 Task: Add an event with the title Third Training Workshop: Customer Service Skills, date '2023/12/23', time 9:40 AM to 11:40 AMand add a description: Teams will work together to solve the challenges and find the hidden items or clues. This requires effective communication, creative thinking, and the ability to leverage each team member's strengths and expertise., put the event into Green category, logged in from the account softage.8@softage.netand send the event invitation to softage.4@softage.net and softage.5@softage.net. Set a reminder for the event 12 hour before
Action: Mouse moved to (135, 150)
Screenshot: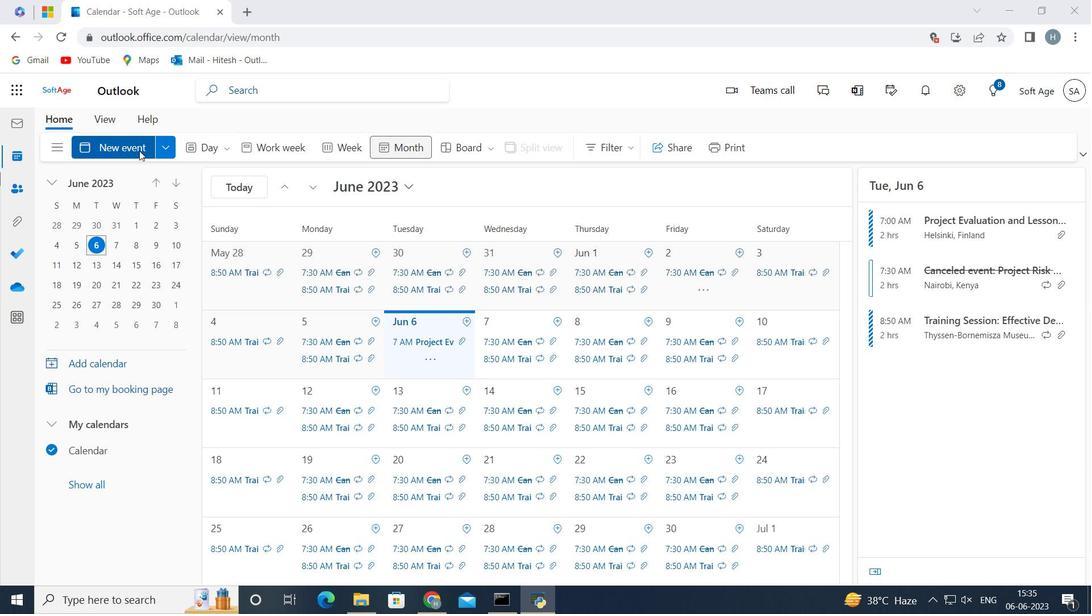 
Action: Mouse pressed left at (135, 150)
Screenshot: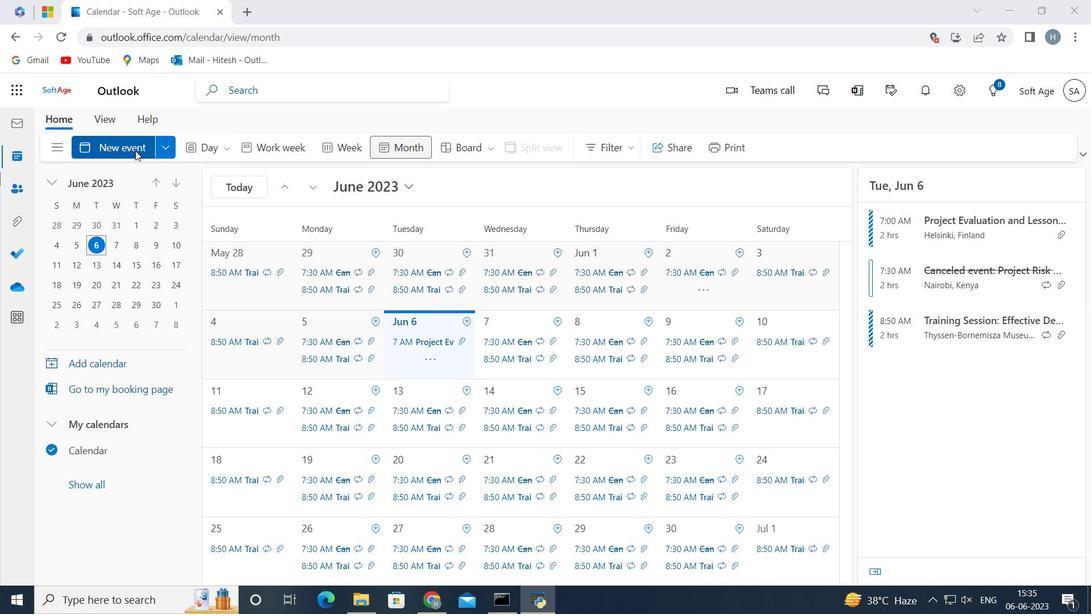 
Action: Mouse moved to (296, 233)
Screenshot: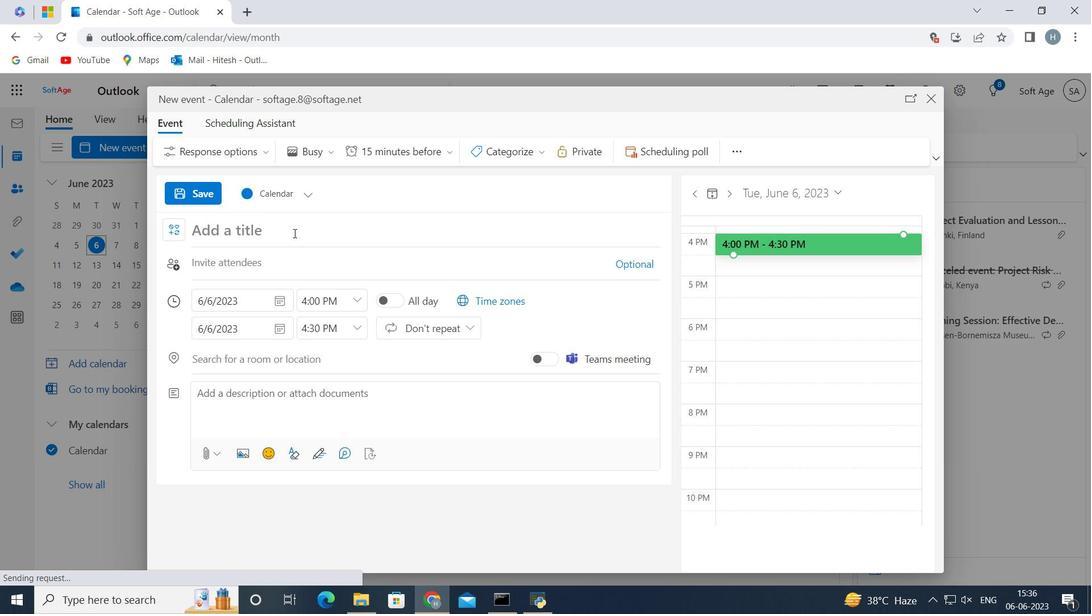 
Action: Mouse pressed left at (296, 233)
Screenshot: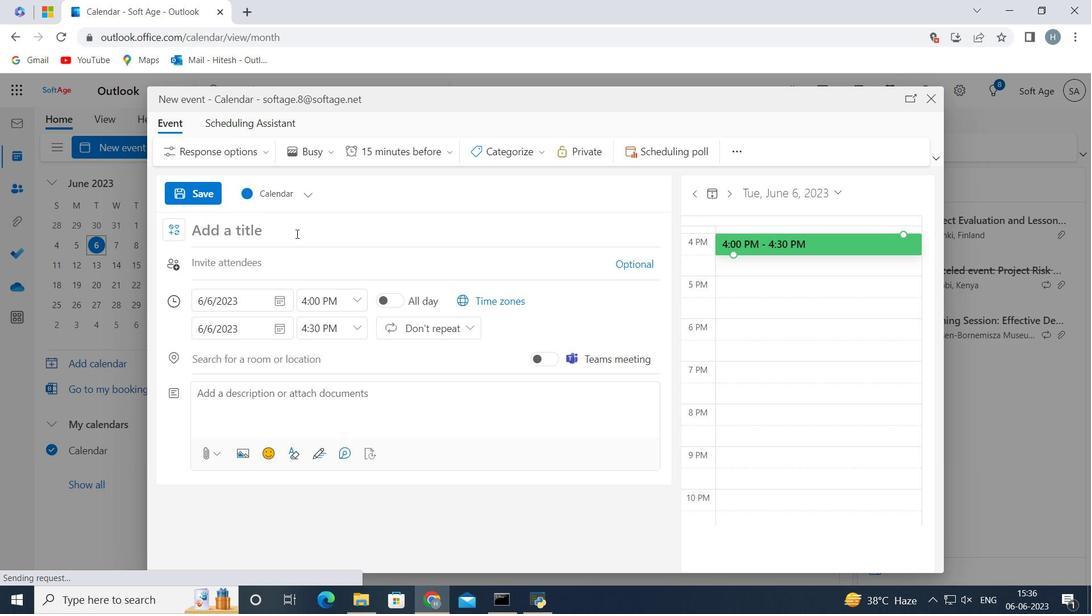 
Action: Key pressed <Key.shift>Third<Key.space><Key.shift>Training<Key.space><Key.shift>Workshop<Key.shift_r>:<Key.space><Key.shift>Customer<Key.space><Key.shift>Service<Key.space><Key.shift>Skills<Key.space>
Screenshot: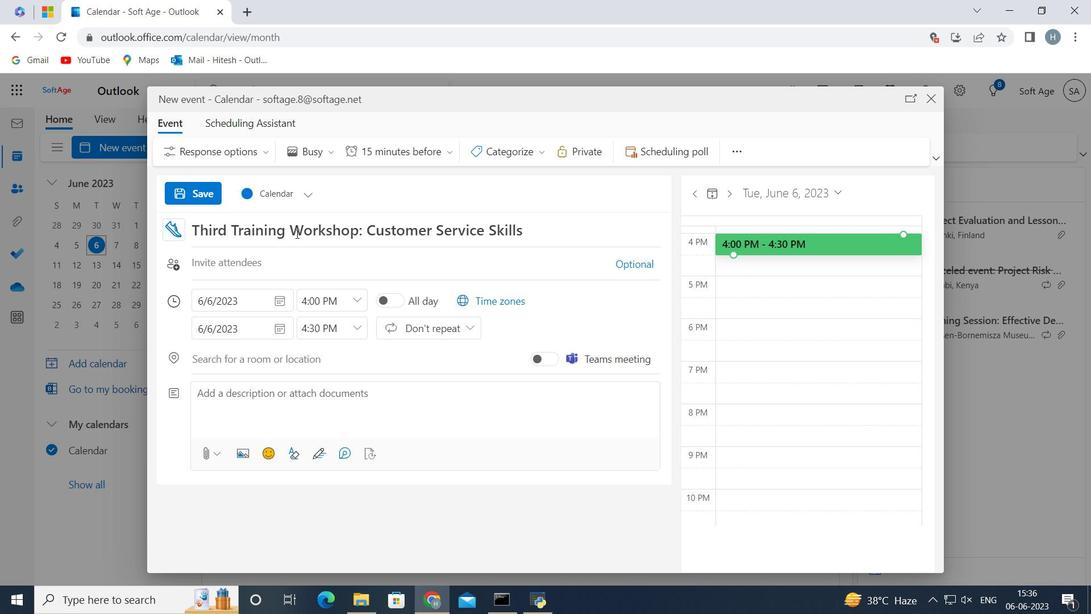 
Action: Mouse scrolled (296, 234) with delta (0, 0)
Screenshot: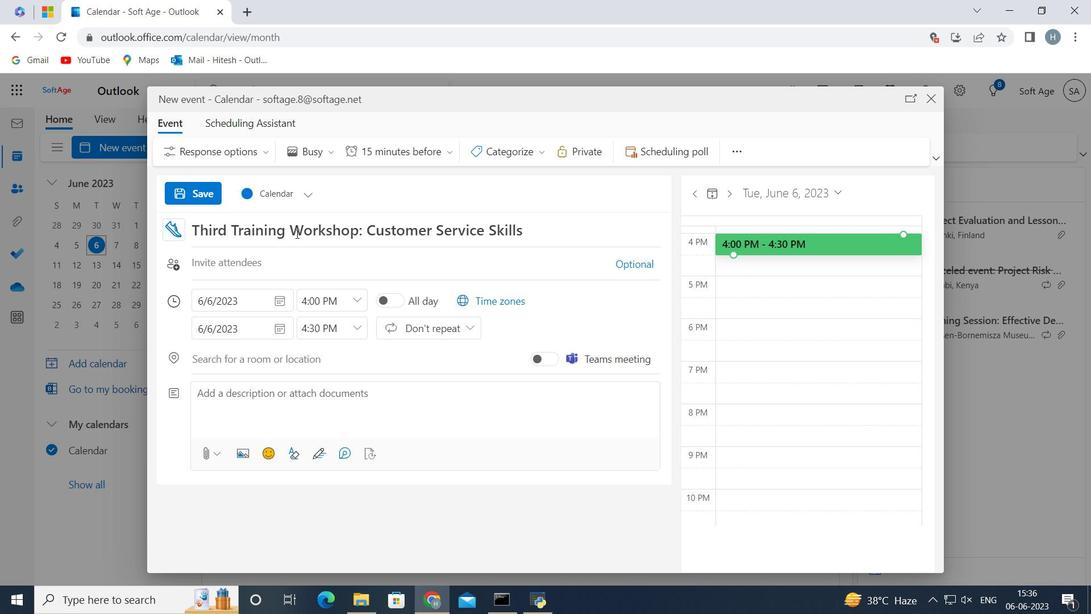 
Action: Mouse moved to (275, 297)
Screenshot: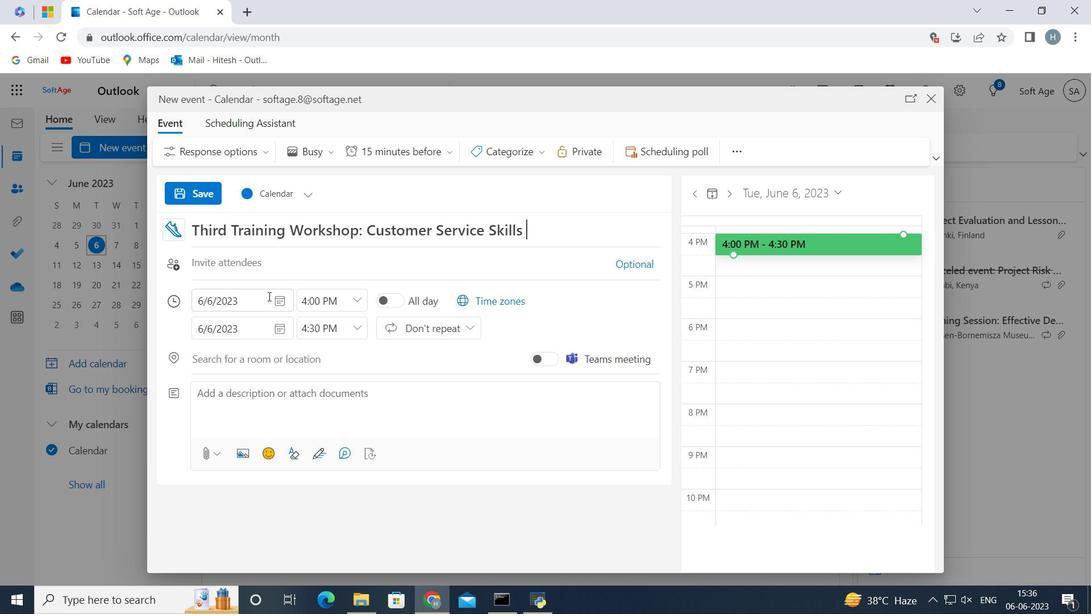 
Action: Mouse pressed left at (275, 297)
Screenshot: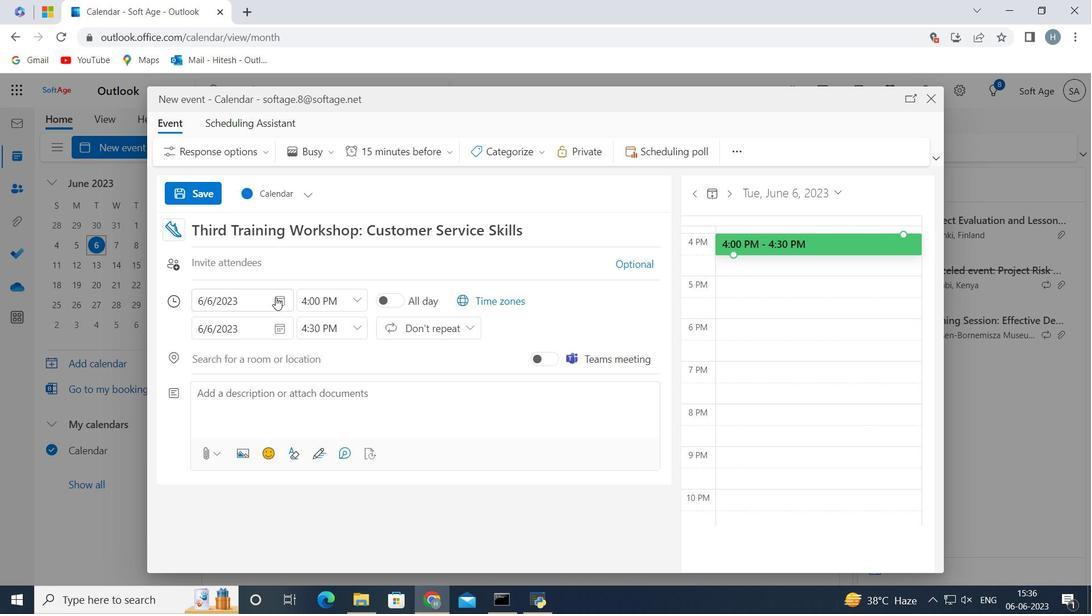 
Action: Mouse moved to (256, 327)
Screenshot: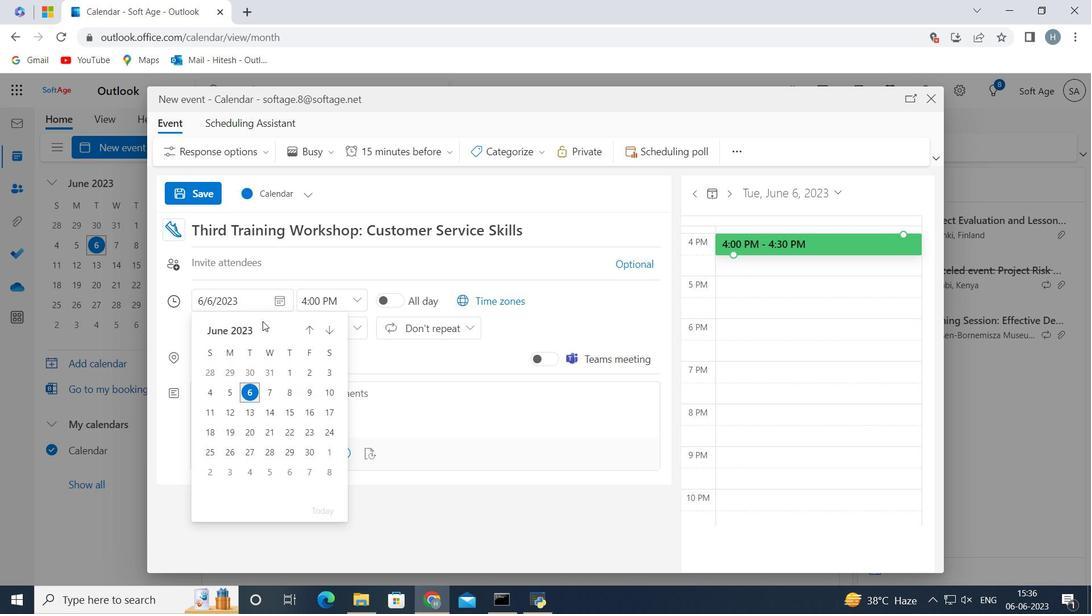 
Action: Mouse pressed left at (256, 327)
Screenshot: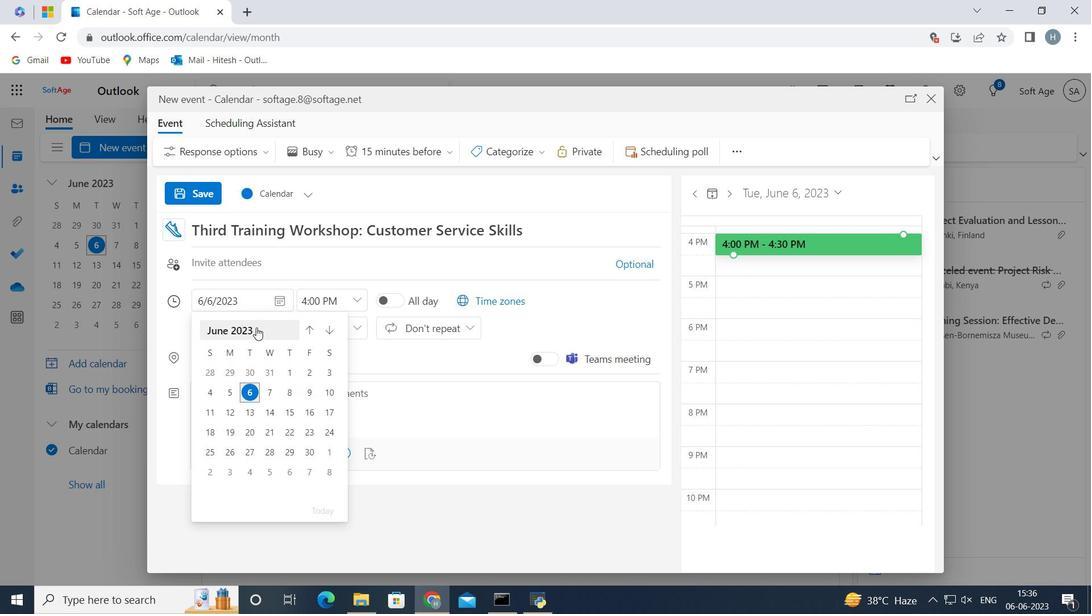 
Action: Mouse pressed left at (256, 327)
Screenshot: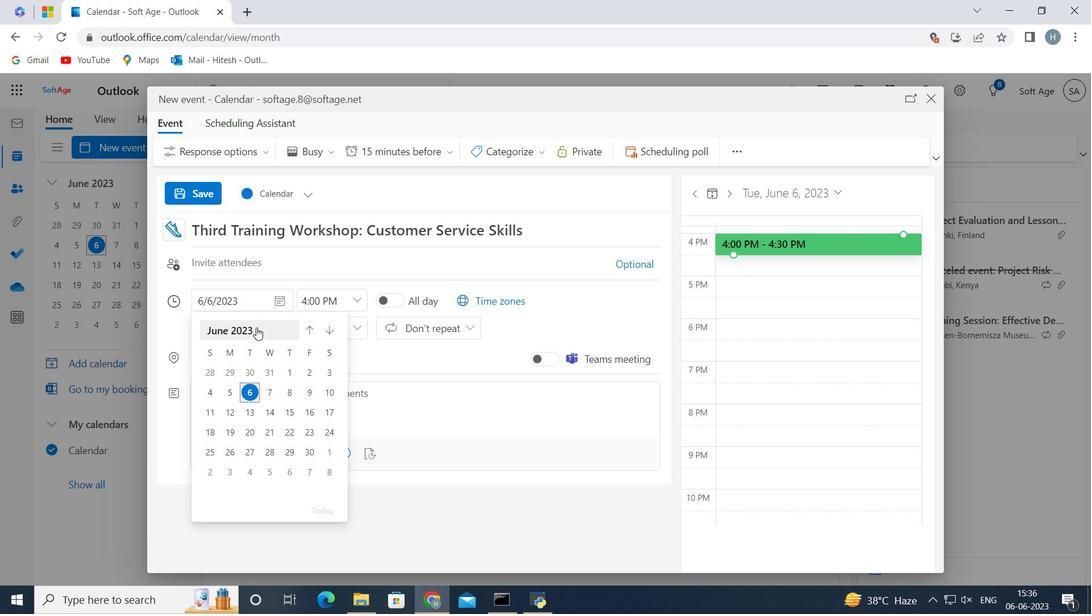 
Action: Mouse moved to (319, 356)
Screenshot: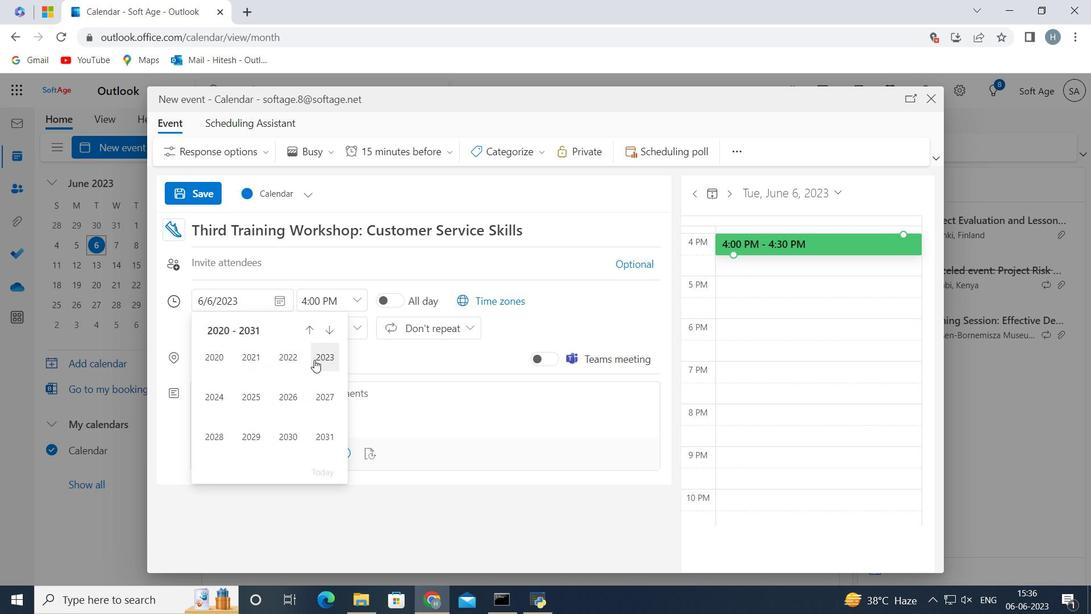 
Action: Mouse pressed left at (319, 356)
Screenshot: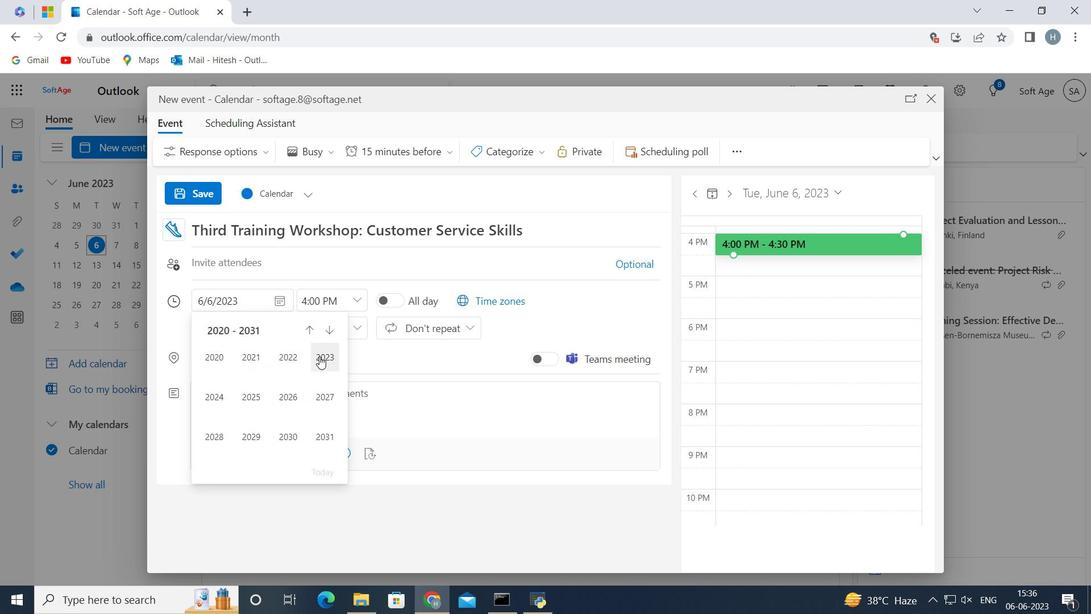 
Action: Mouse moved to (322, 429)
Screenshot: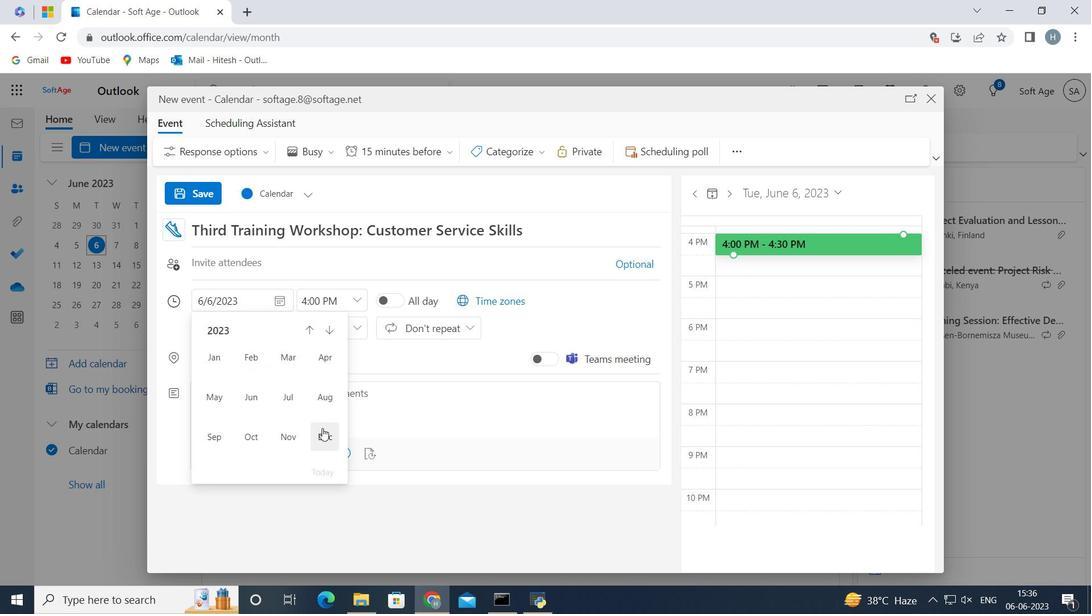 
Action: Mouse pressed left at (322, 429)
Screenshot: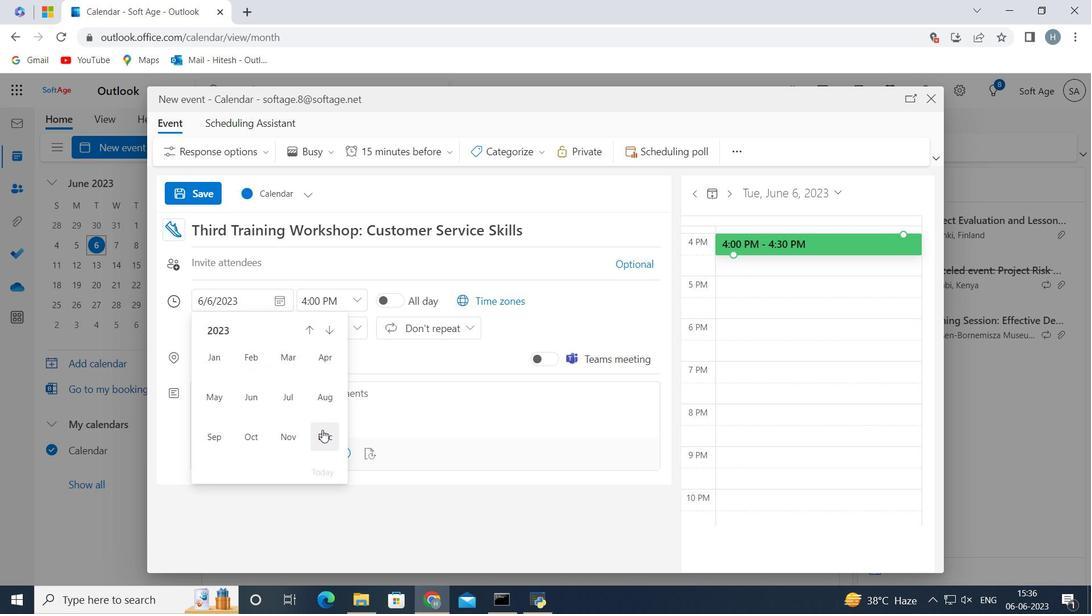 
Action: Mouse moved to (325, 431)
Screenshot: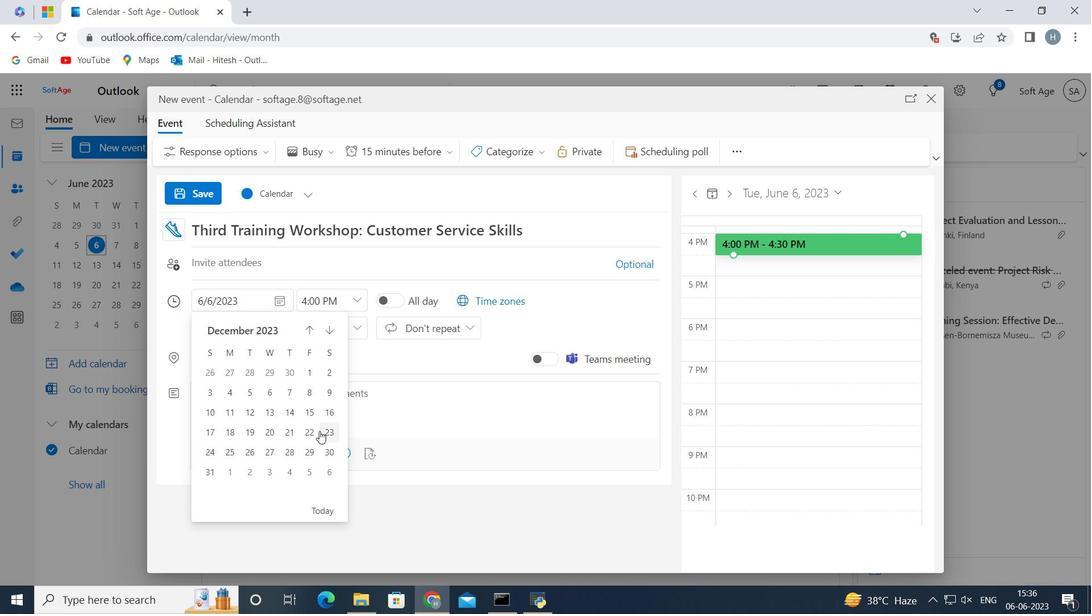 
Action: Mouse pressed left at (325, 431)
Screenshot: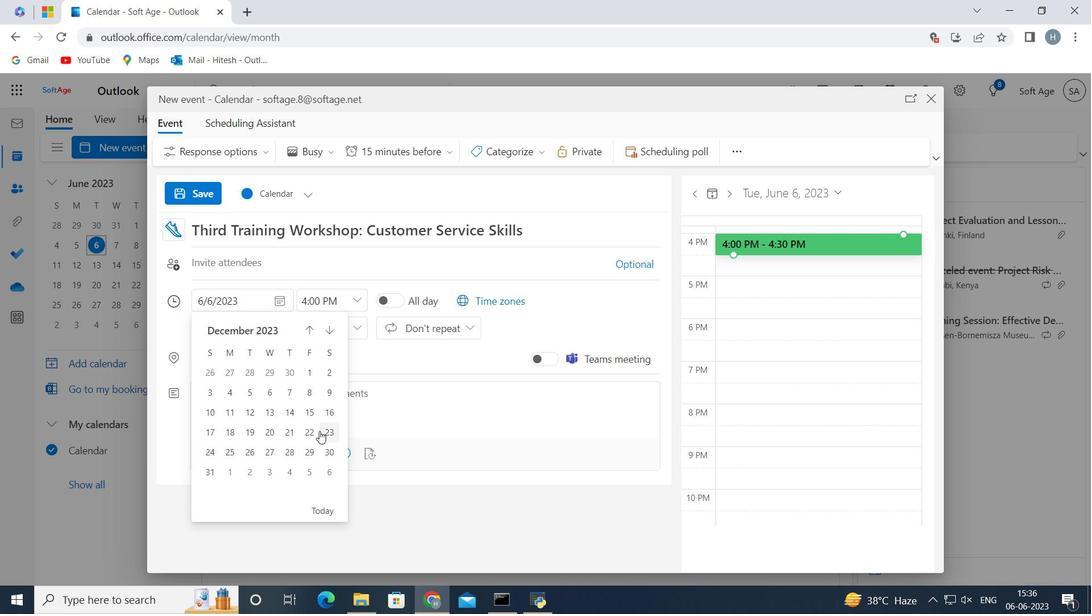 
Action: Mouse moved to (359, 302)
Screenshot: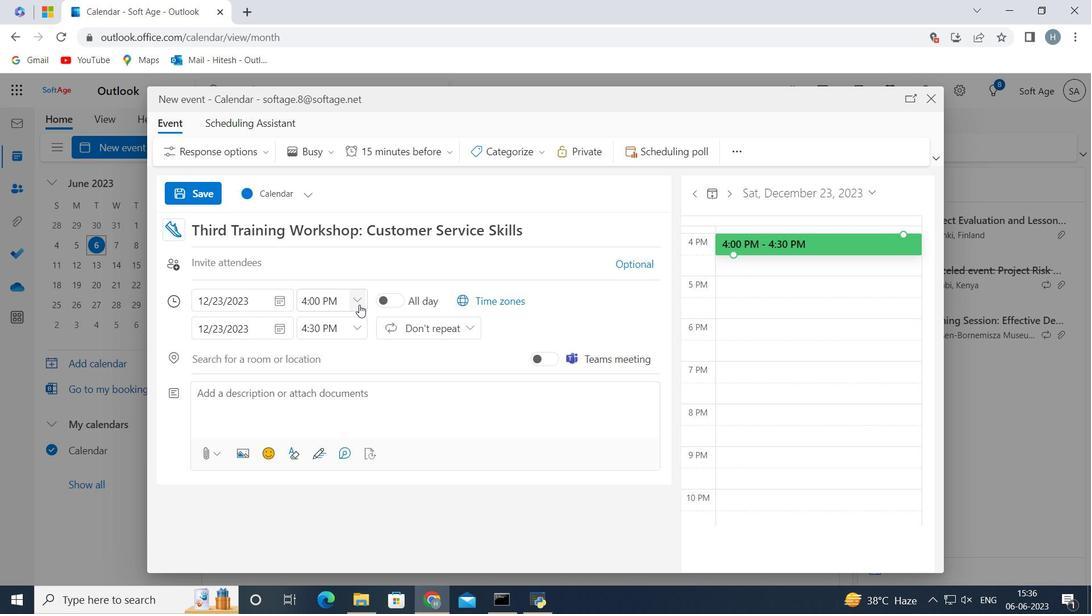 
Action: Mouse pressed left at (359, 302)
Screenshot: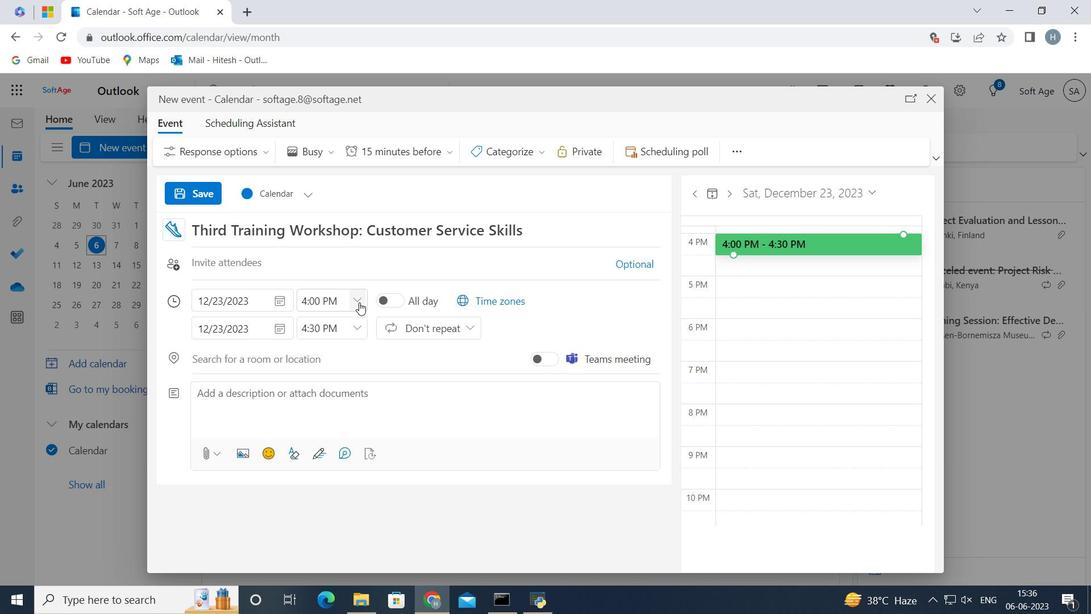 
Action: Mouse moved to (307, 391)
Screenshot: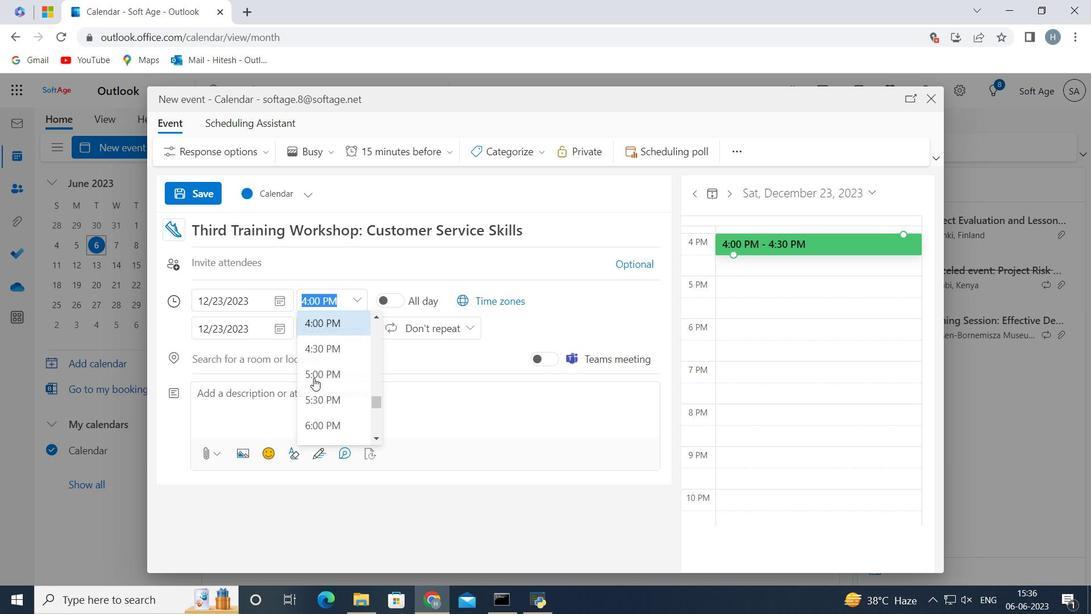 
Action: Mouse scrolled (307, 391) with delta (0, 0)
Screenshot: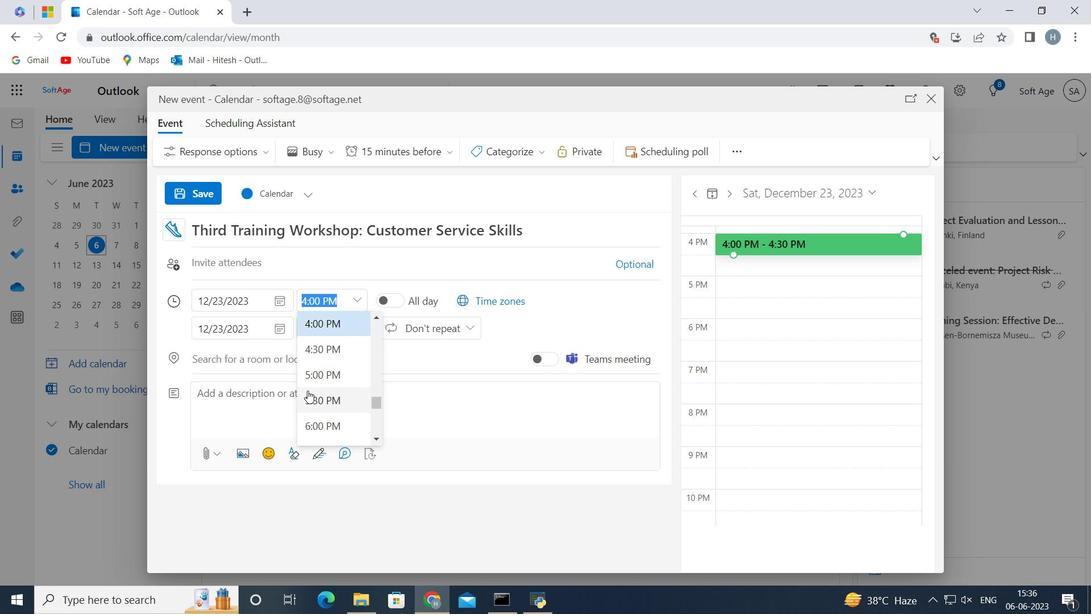 
Action: Mouse scrolled (307, 391) with delta (0, 0)
Screenshot: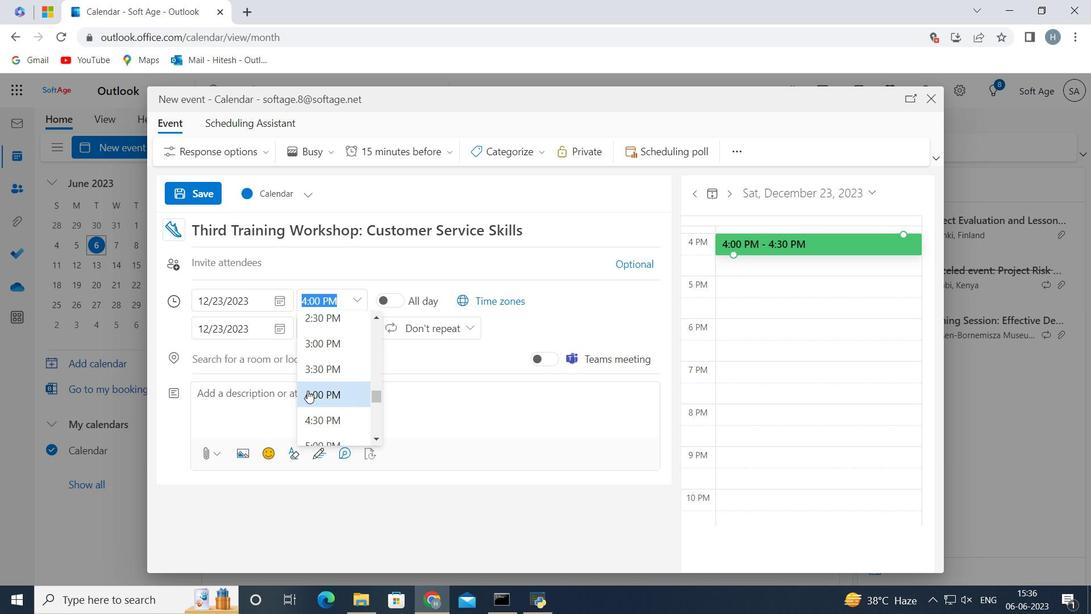 
Action: Mouse scrolled (307, 391) with delta (0, 0)
Screenshot: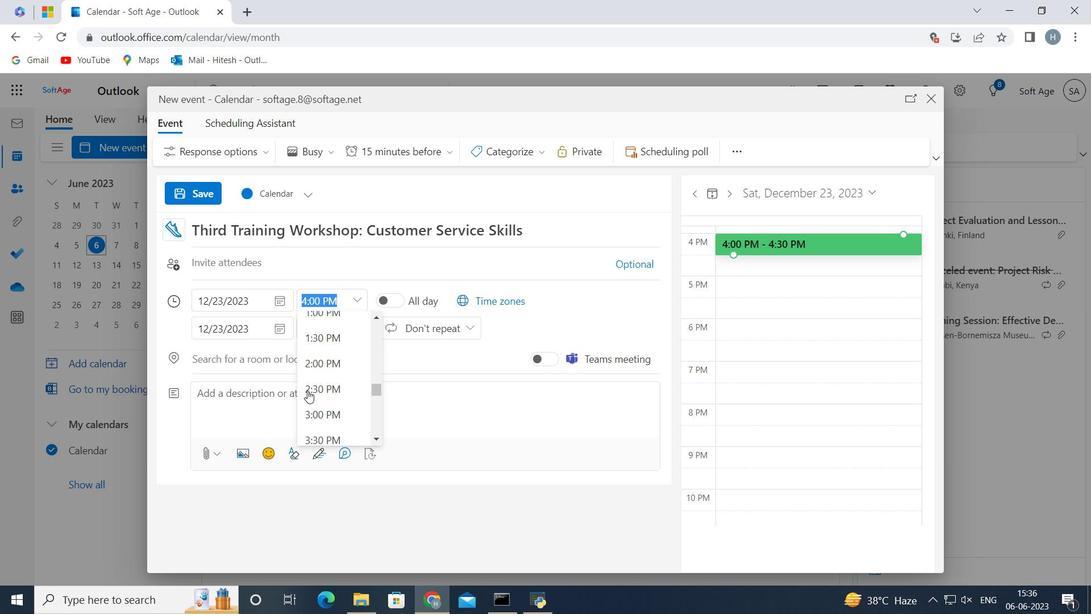 
Action: Mouse scrolled (307, 391) with delta (0, 0)
Screenshot: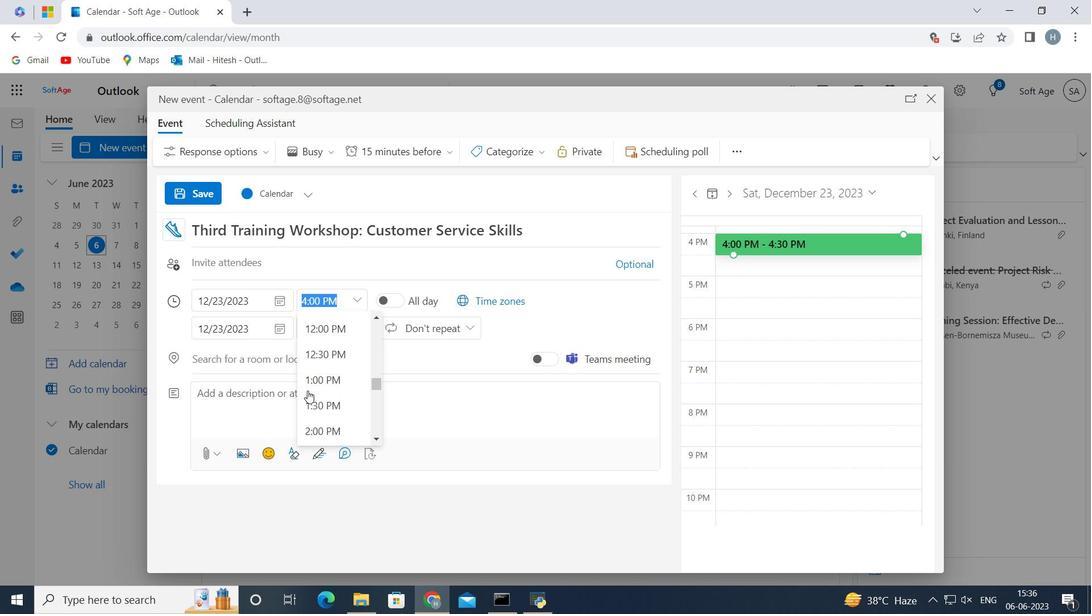 
Action: Mouse scrolled (307, 391) with delta (0, 0)
Screenshot: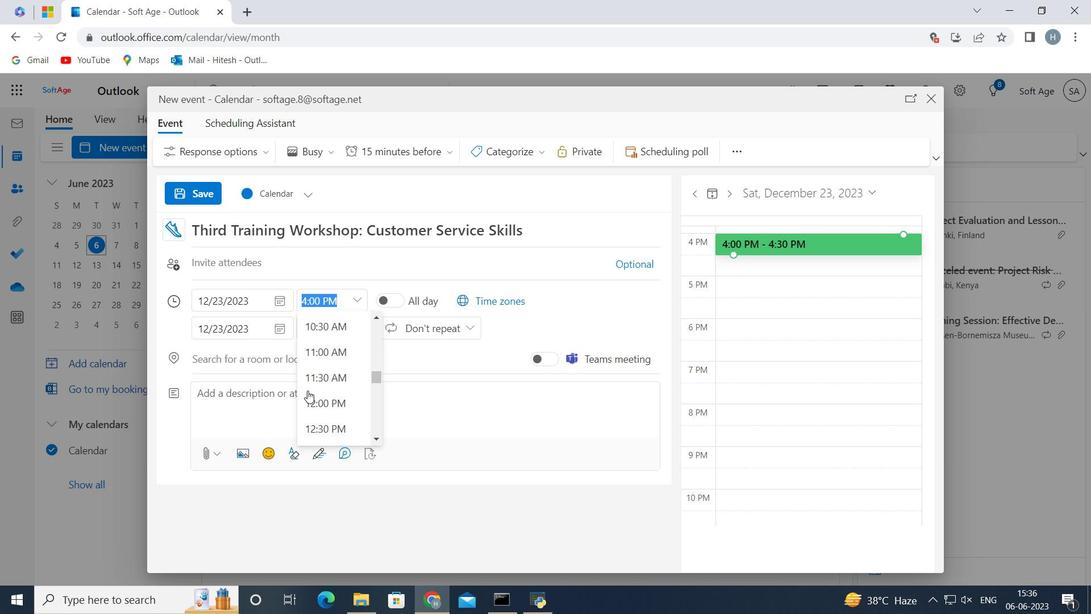 
Action: Mouse scrolled (307, 391) with delta (0, 0)
Screenshot: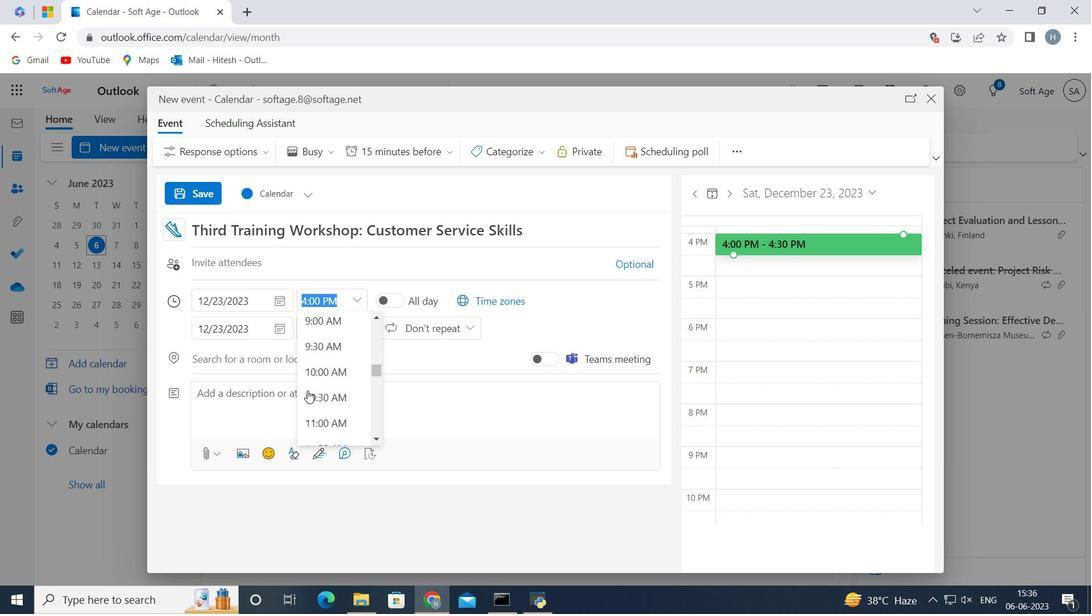 
Action: Mouse moved to (321, 411)
Screenshot: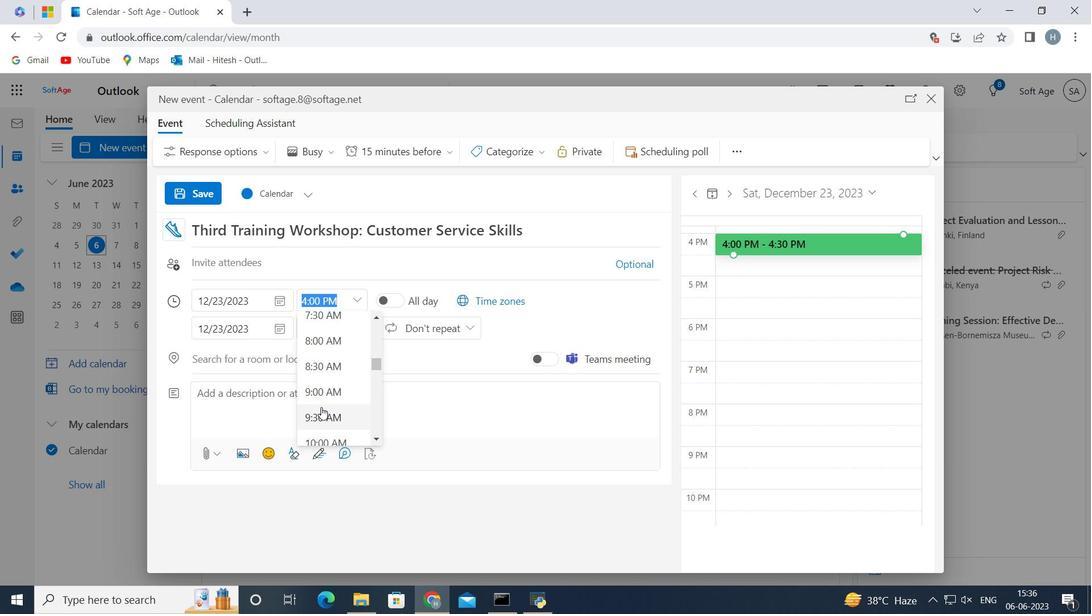 
Action: Mouse pressed left at (321, 411)
Screenshot: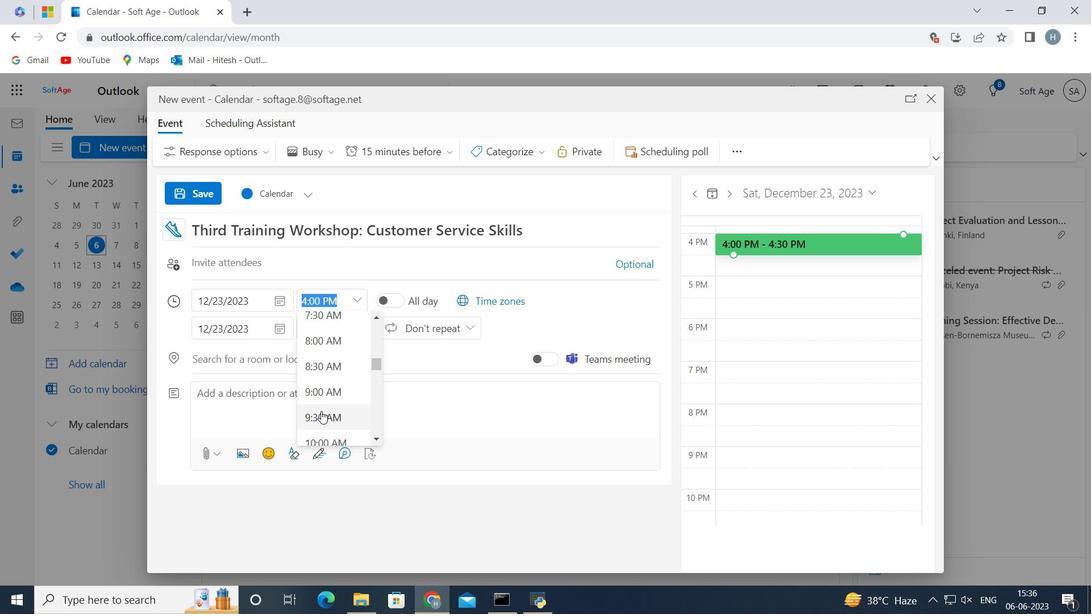 
Action: Mouse moved to (319, 298)
Screenshot: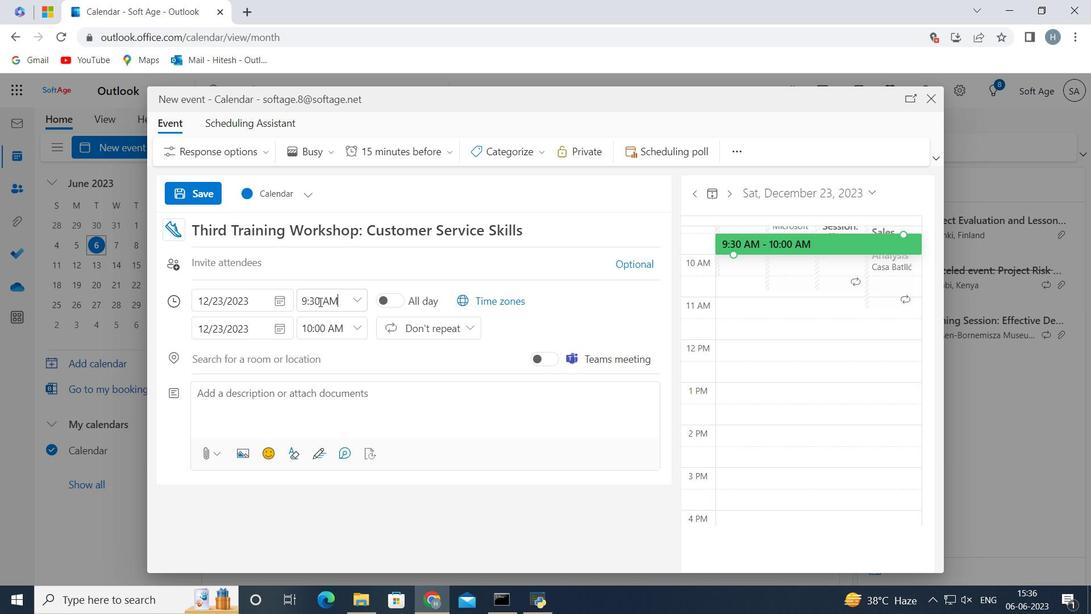 
Action: Mouse pressed left at (319, 298)
Screenshot: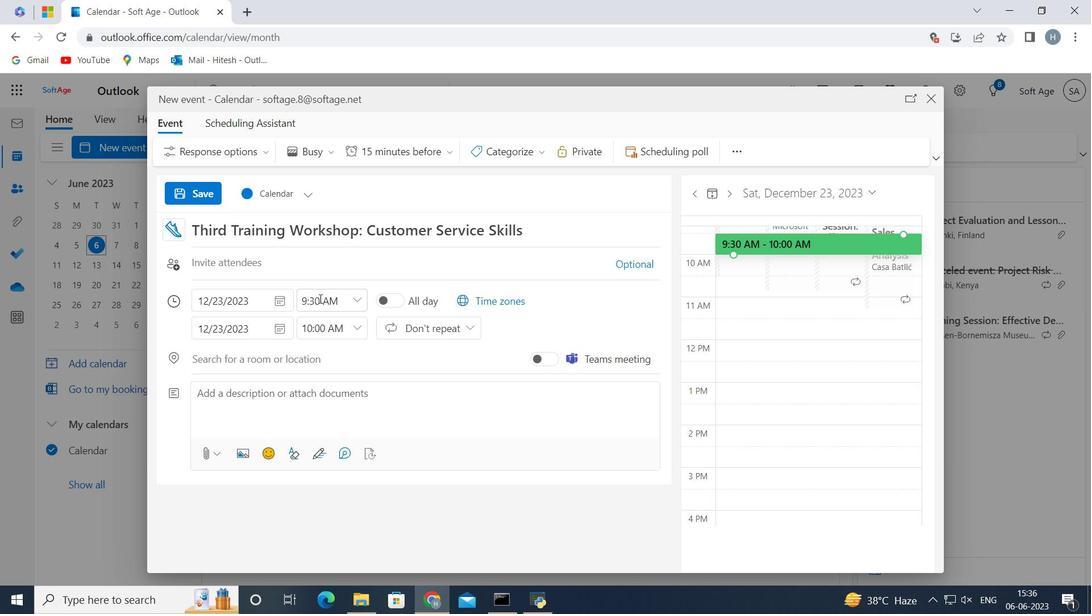 
Action: Key pressed <Key.backspace><Key.backspace>40
Screenshot: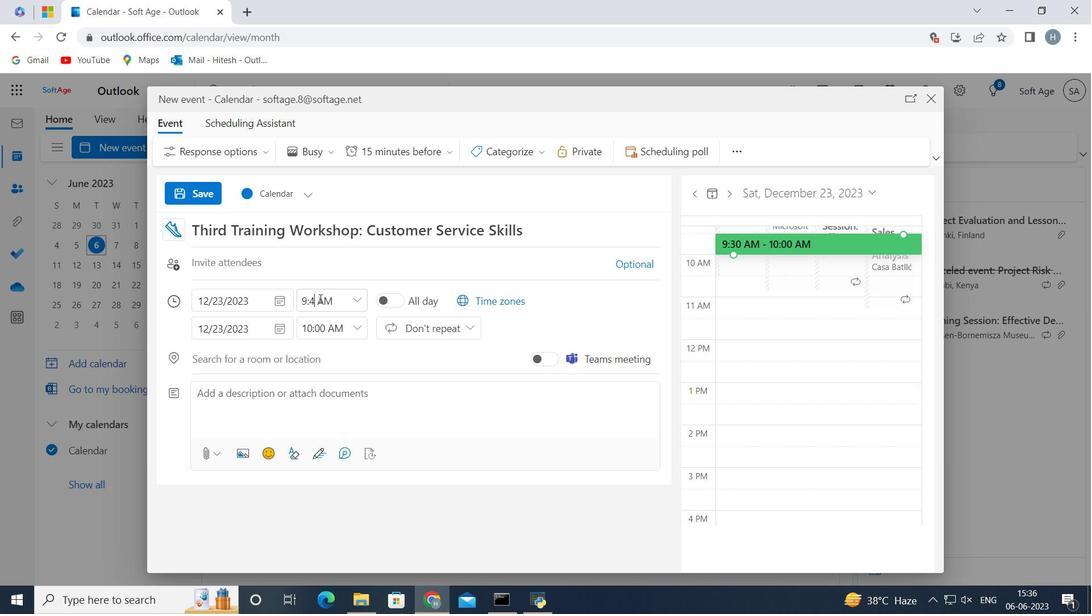 
Action: Mouse moved to (355, 325)
Screenshot: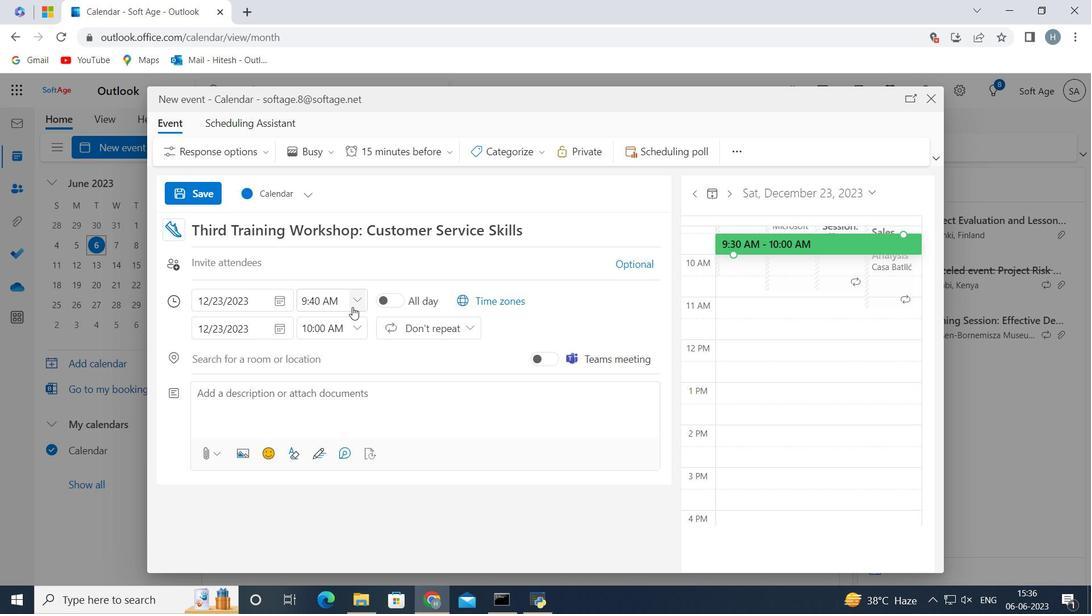 
Action: Mouse pressed left at (355, 325)
Screenshot: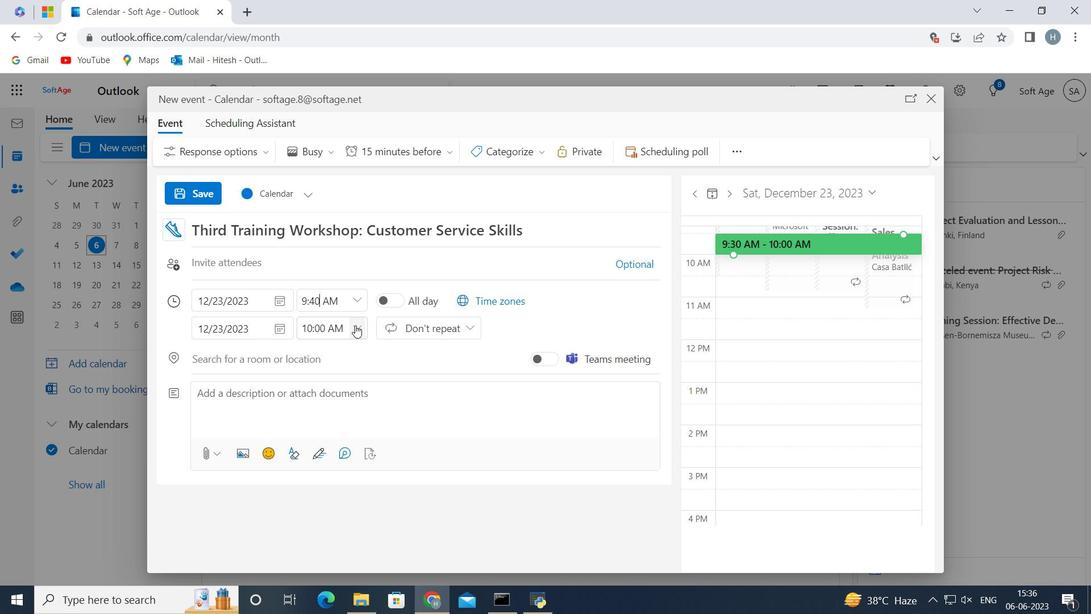 
Action: Mouse moved to (350, 424)
Screenshot: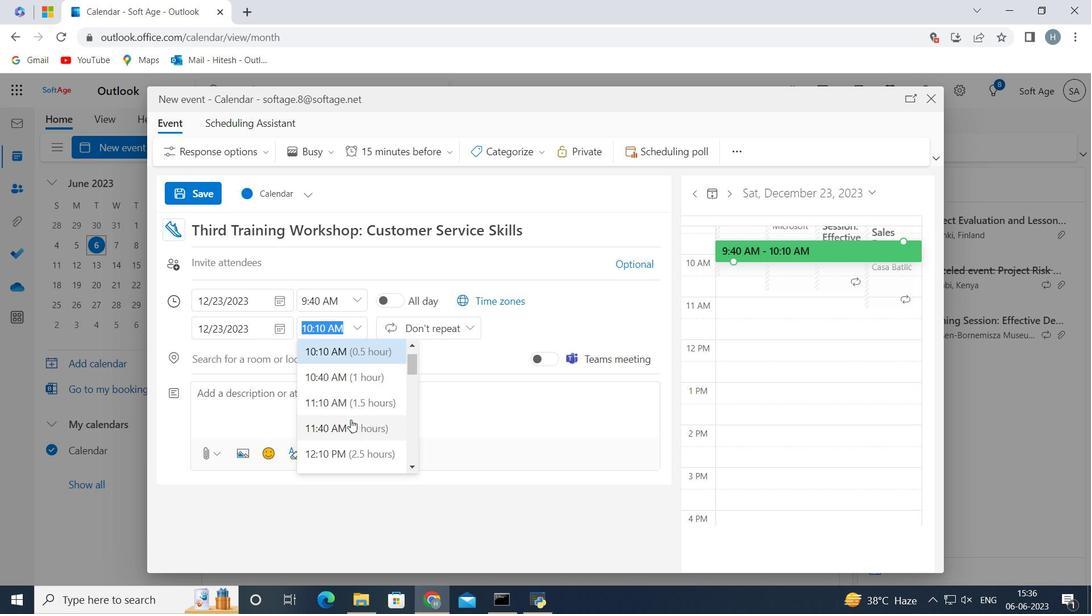 
Action: Mouse pressed left at (350, 424)
Screenshot: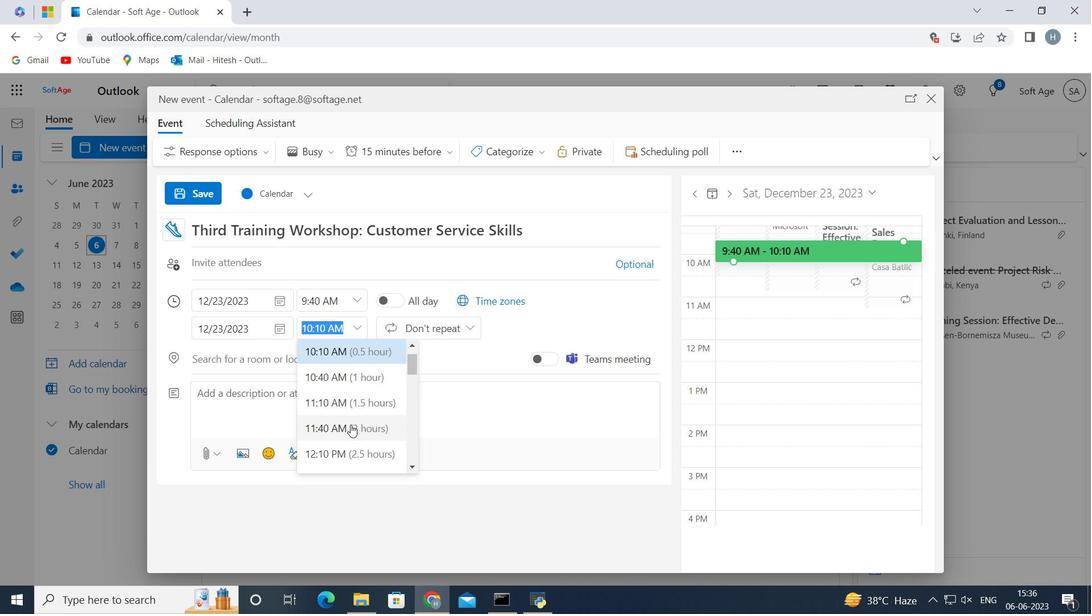 
Action: Mouse moved to (346, 409)
Screenshot: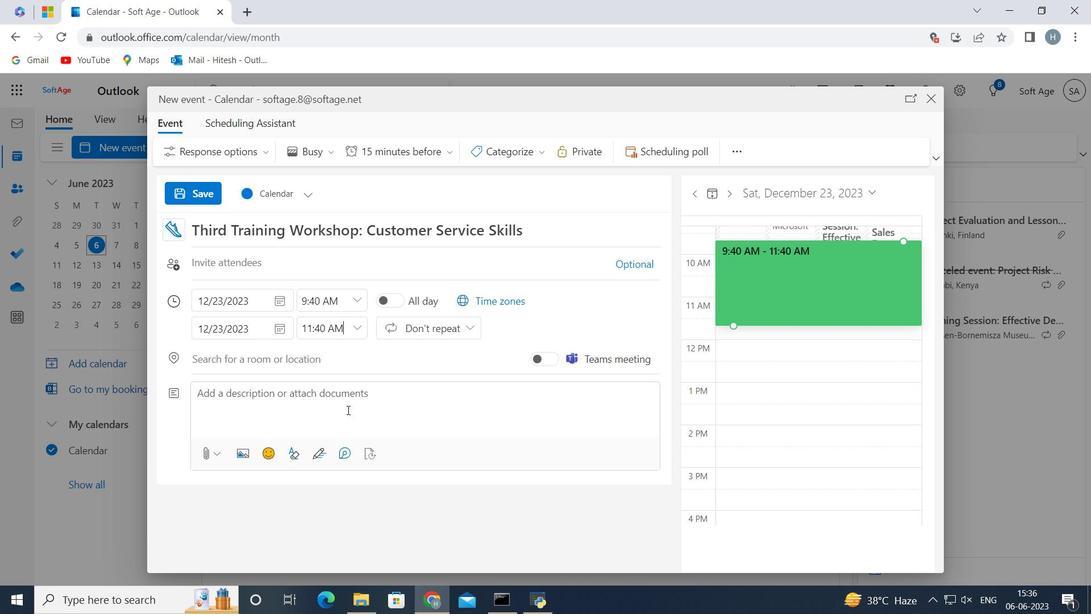 
Action: Mouse pressed left at (346, 409)
Screenshot: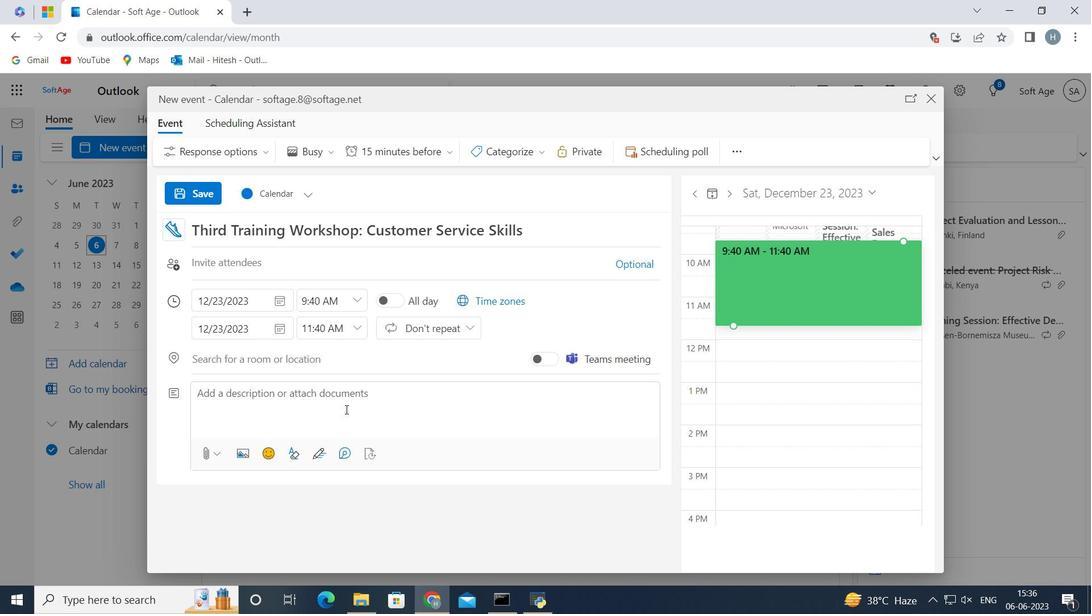 
Action: Key pressed <Key.shift>Teams<Key.space>will<Key.space>work<Key.space>together<Key.space>to<Key.space>solve<Key.space>the<Key.space>challenges<Key.space>and<Key.space>find<Key.space>the<Key.space>hidden<Key.space>items<Key.space>or<Key.space>clues.<Key.space><Key.shift>This<Key.space>requires<Key.space>effective<Key.space>communication,<Key.space>creative<Key.space>thinking,<Key.space>and<Key.space>the<Key.space>ability<Key.space>to<Key.space>leverage<Key.space>each<Key.space>team<Key.space>men<Key.backspace>mber's<Key.space>strengths<Key.space>and<Key.space>expertise.<Key.space>
Screenshot: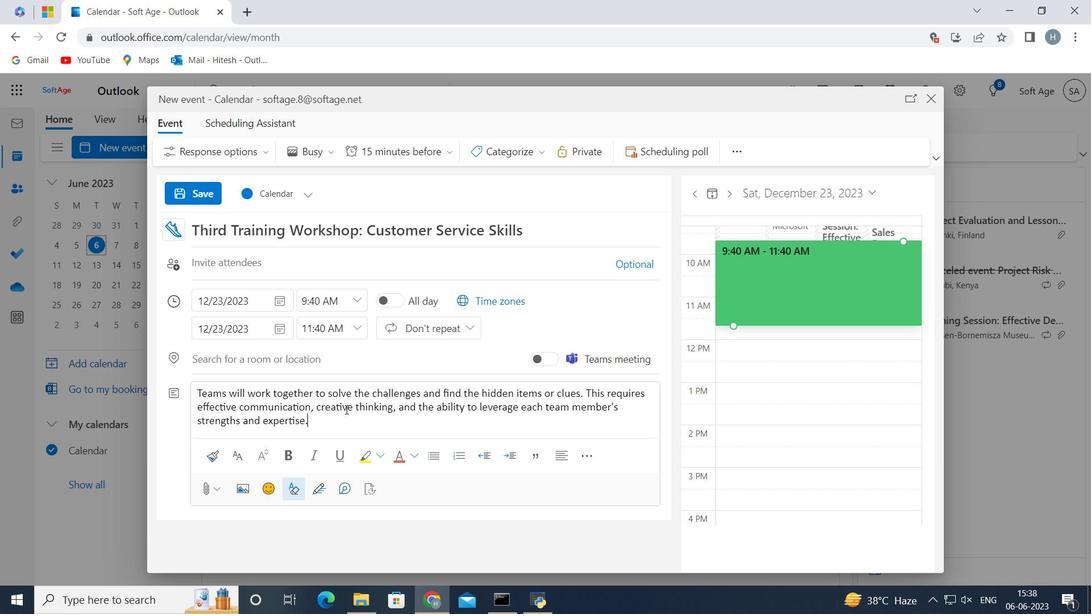 
Action: Mouse moved to (518, 156)
Screenshot: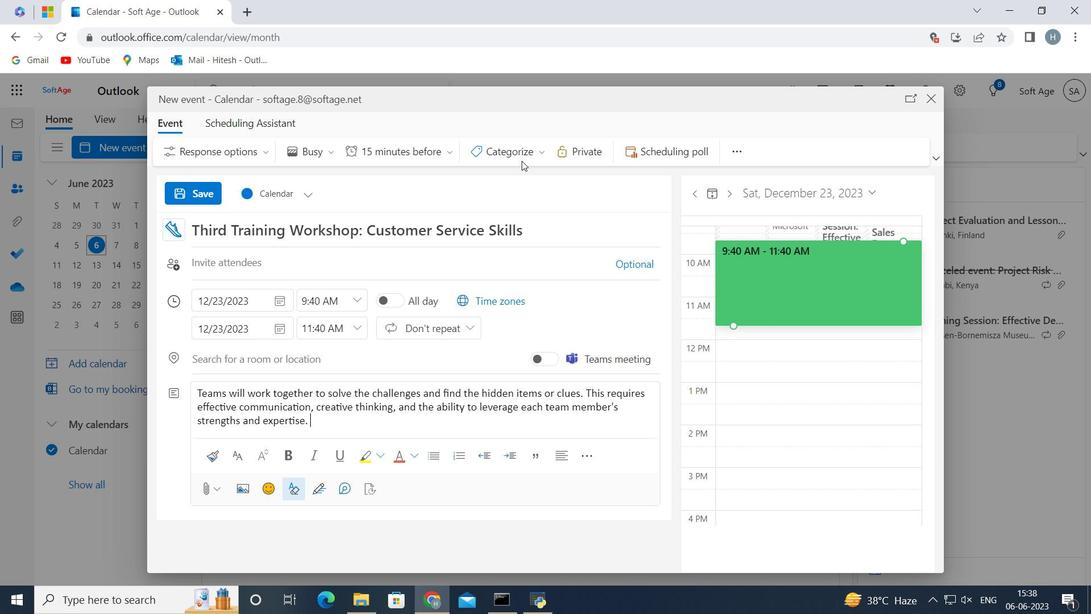 
Action: Mouse pressed left at (518, 156)
Screenshot: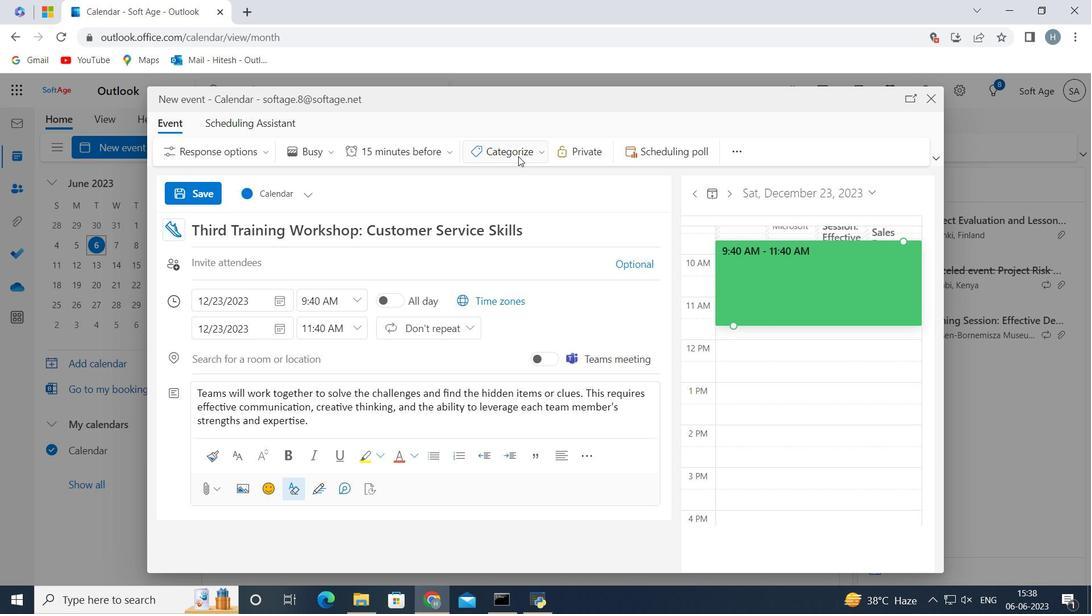 
Action: Mouse moved to (519, 196)
Screenshot: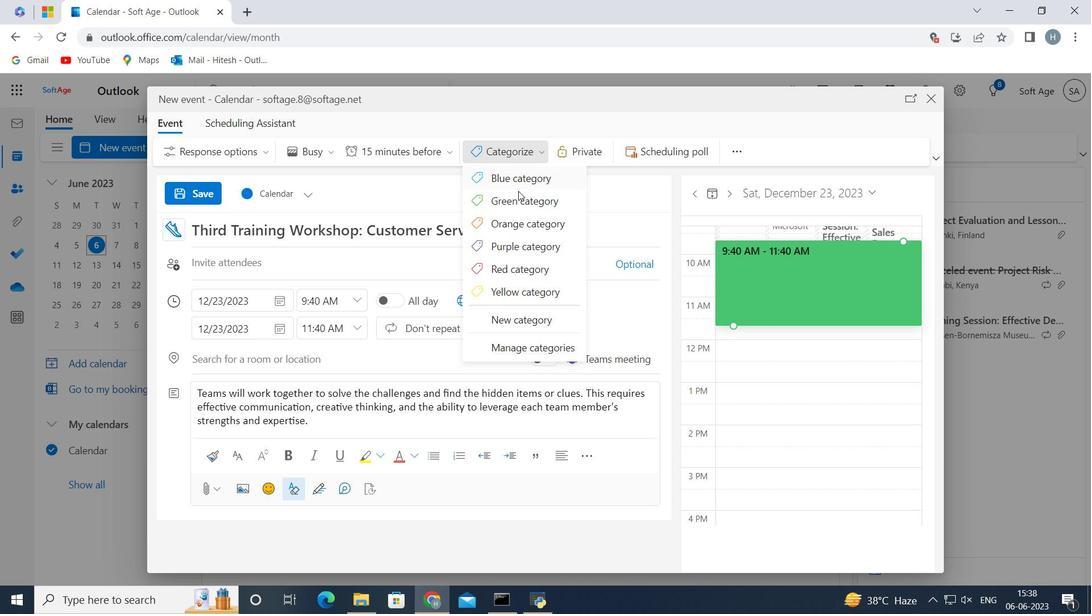 
Action: Mouse pressed left at (519, 196)
Screenshot: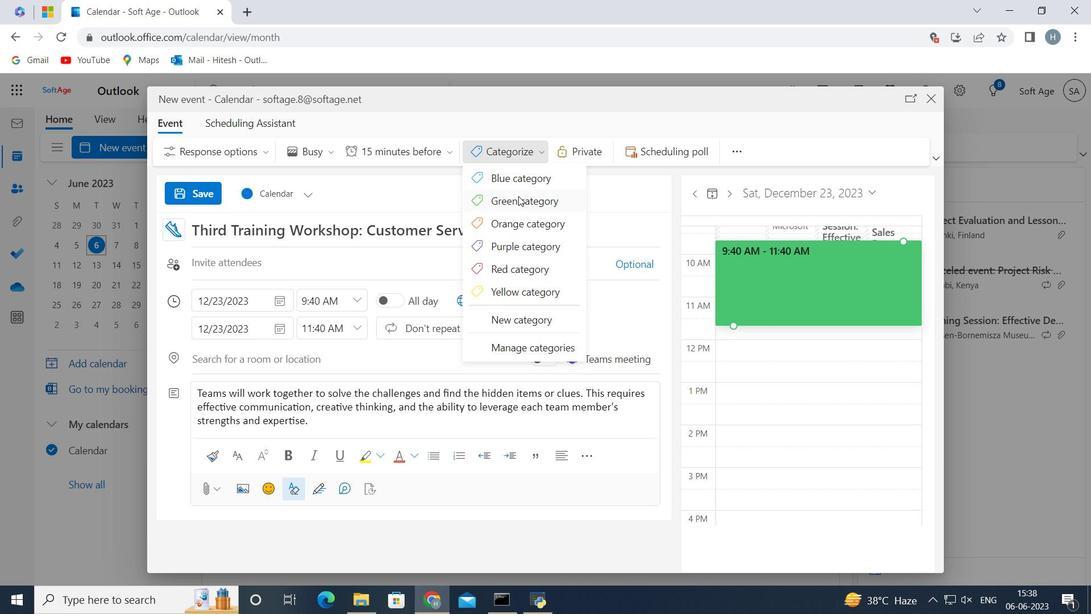 
Action: Mouse moved to (450, 265)
Screenshot: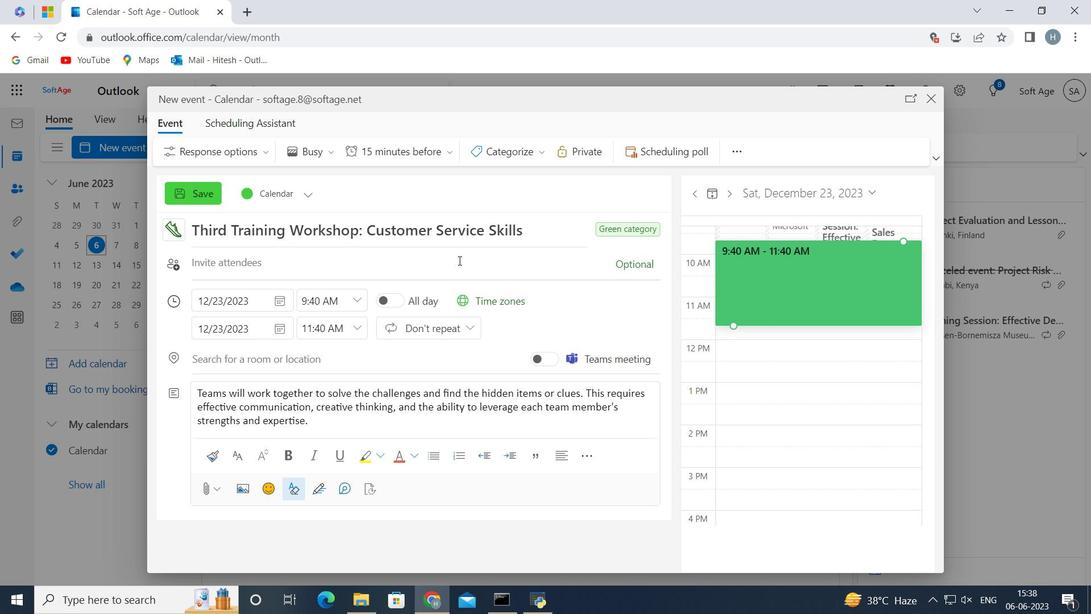
Action: Mouse pressed left at (450, 265)
Screenshot: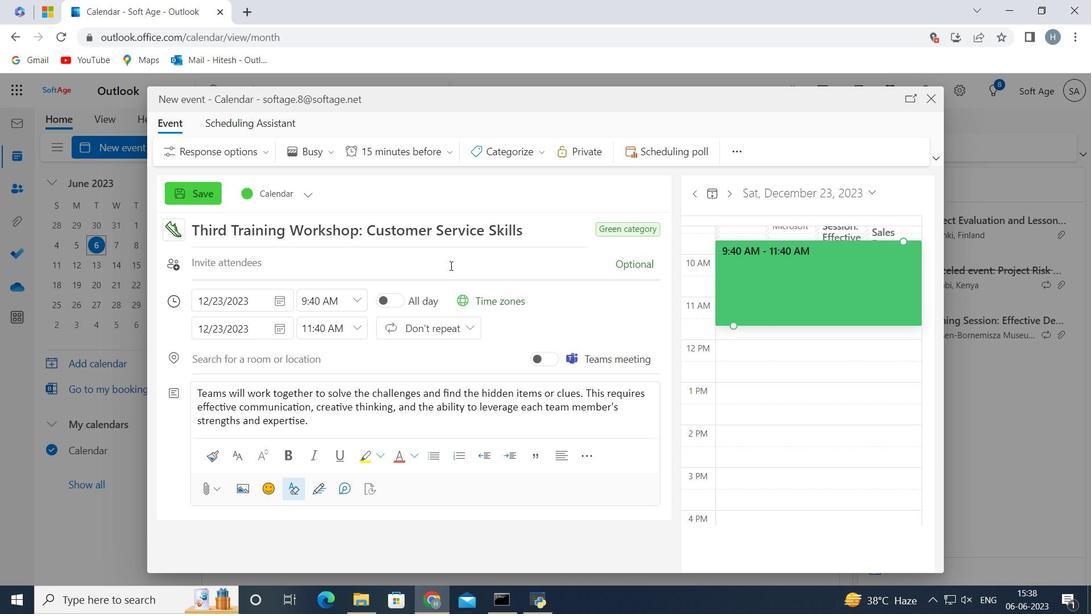 
Action: Key pressed softage.4<Key.shift>@softage.net
Screenshot: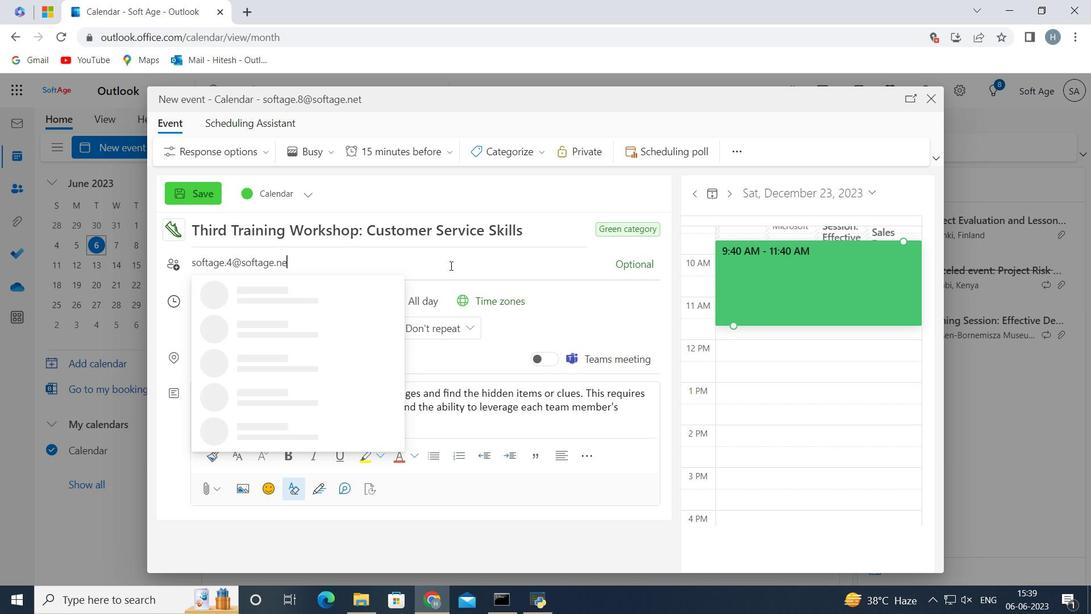 
Action: Mouse moved to (323, 297)
Screenshot: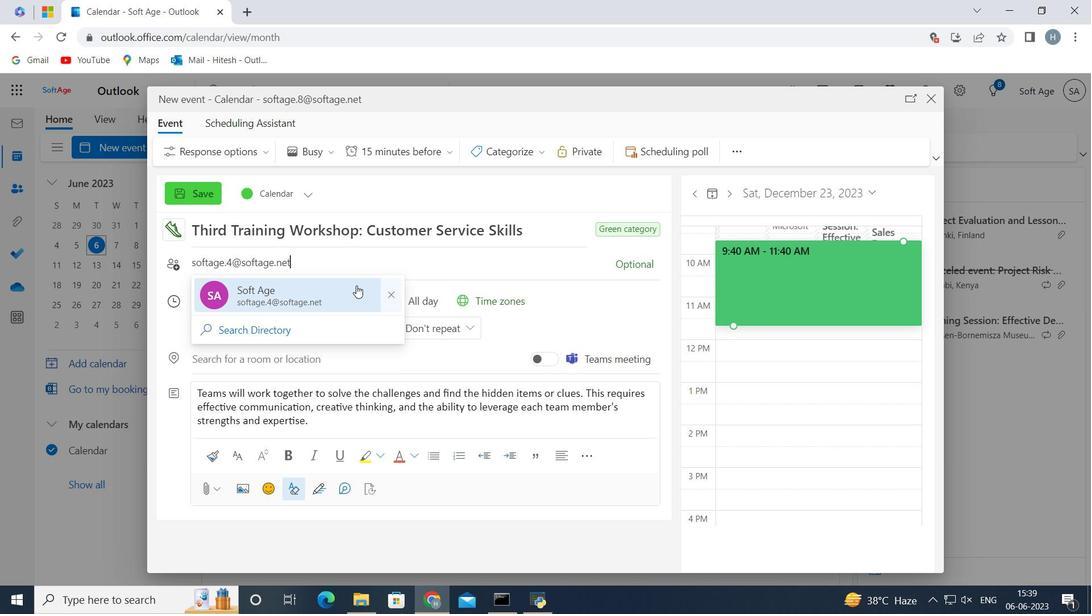 
Action: Mouse pressed left at (323, 297)
Screenshot: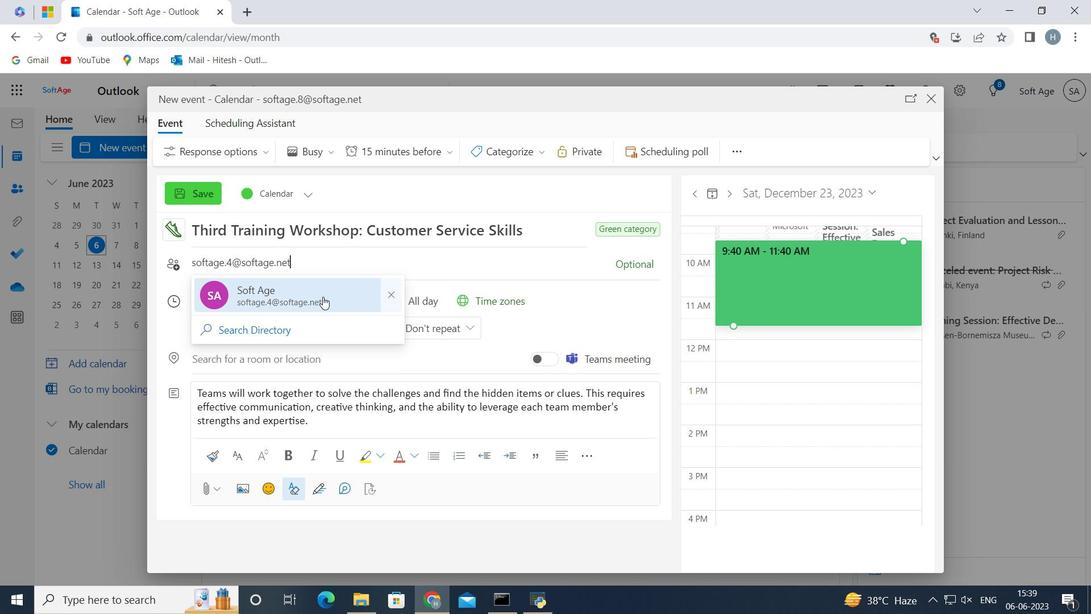 
Action: Key pressed softage.5<Key.shift>@softage.net
Screenshot: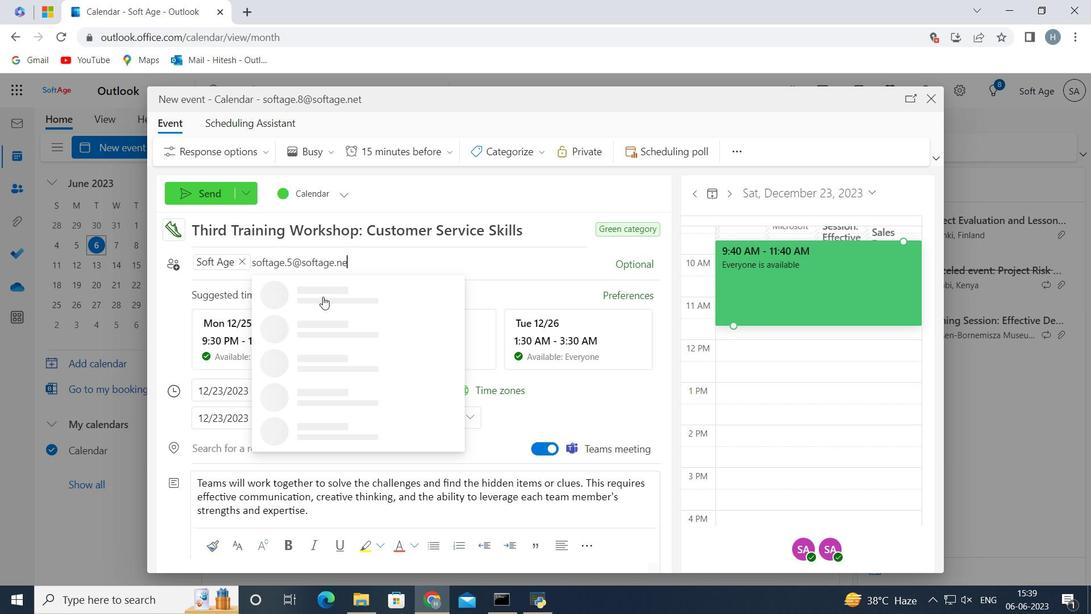 
Action: Mouse pressed left at (323, 297)
Screenshot: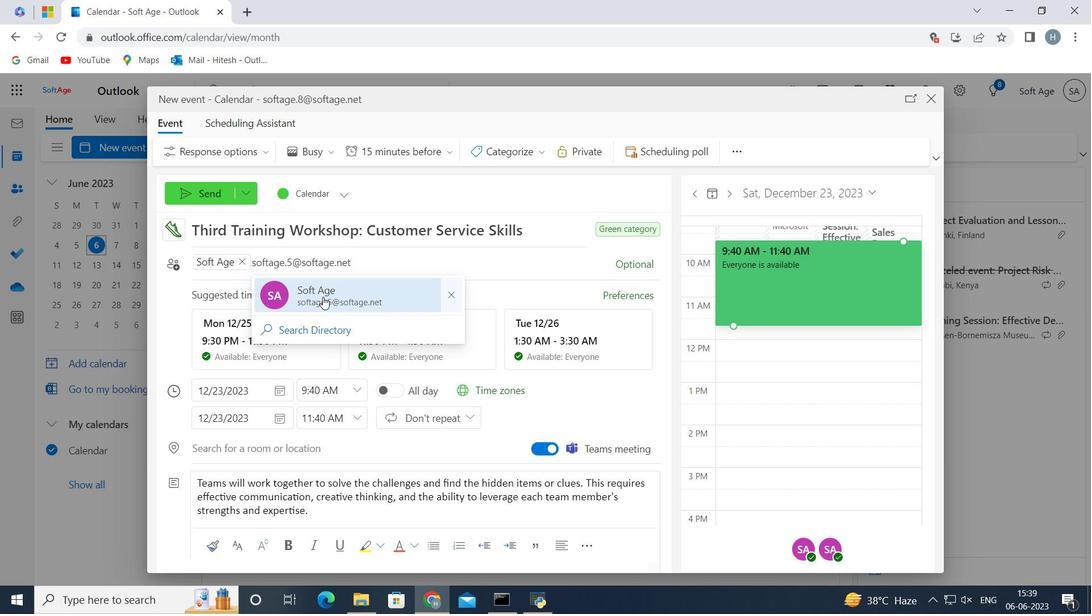 
Action: Mouse moved to (439, 154)
Screenshot: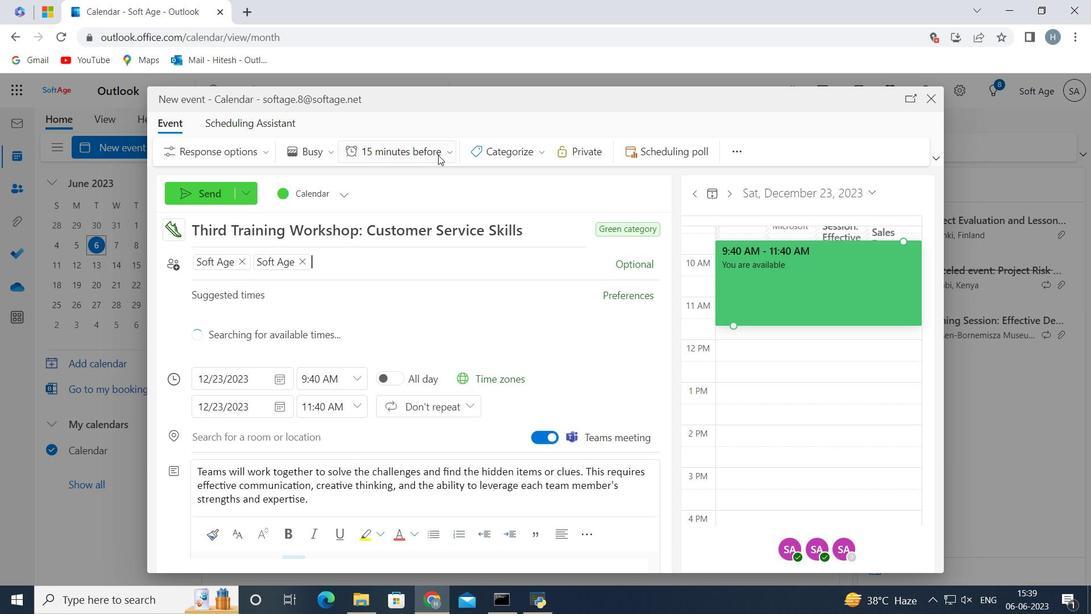 
Action: Mouse pressed left at (439, 154)
Screenshot: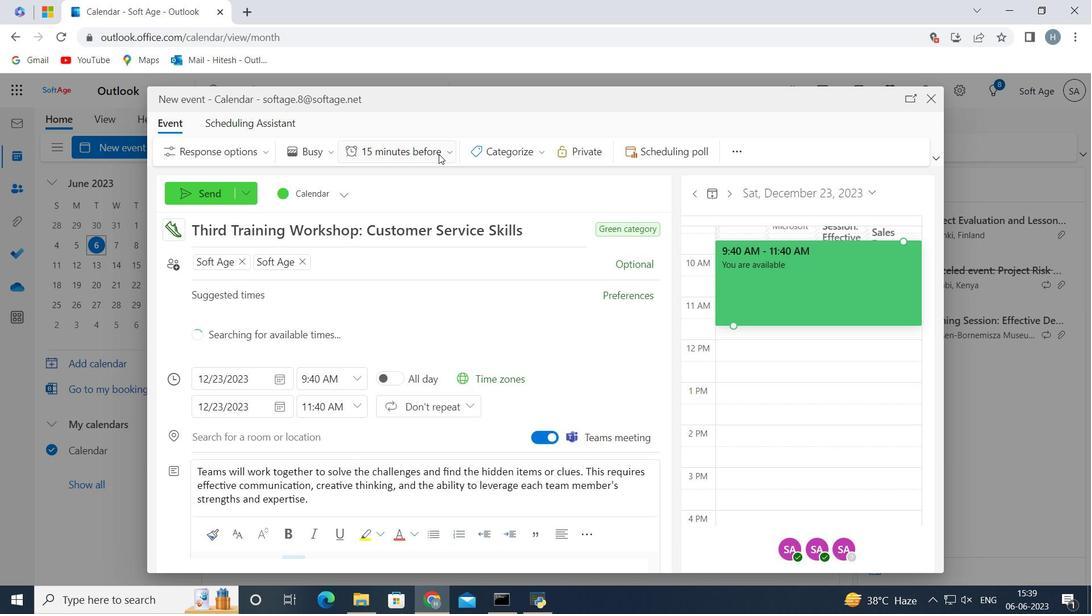 
Action: Mouse moved to (406, 357)
Screenshot: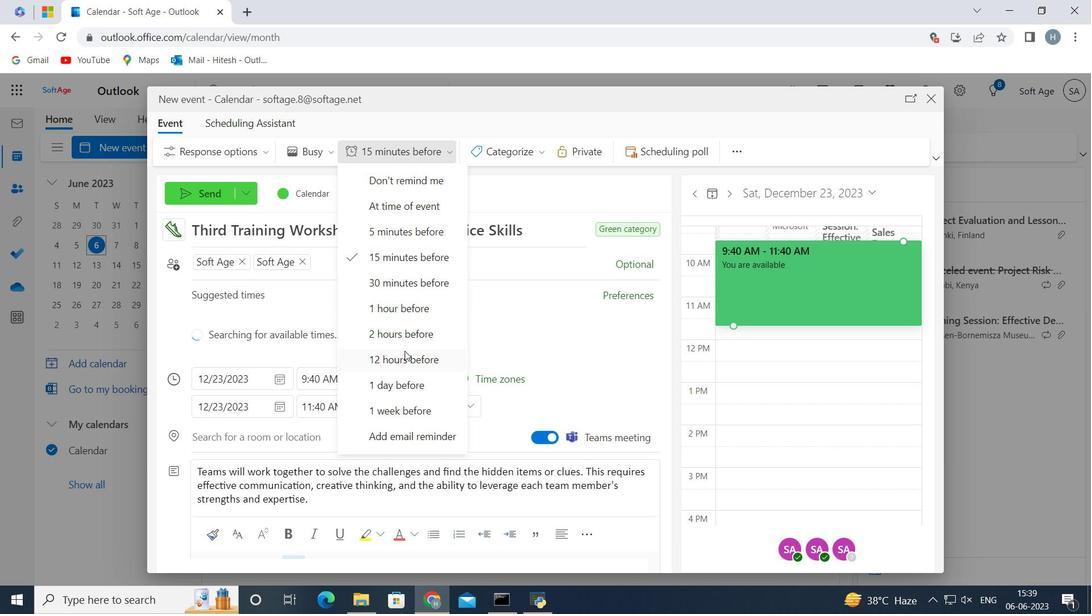 
Action: Mouse pressed left at (406, 357)
Screenshot: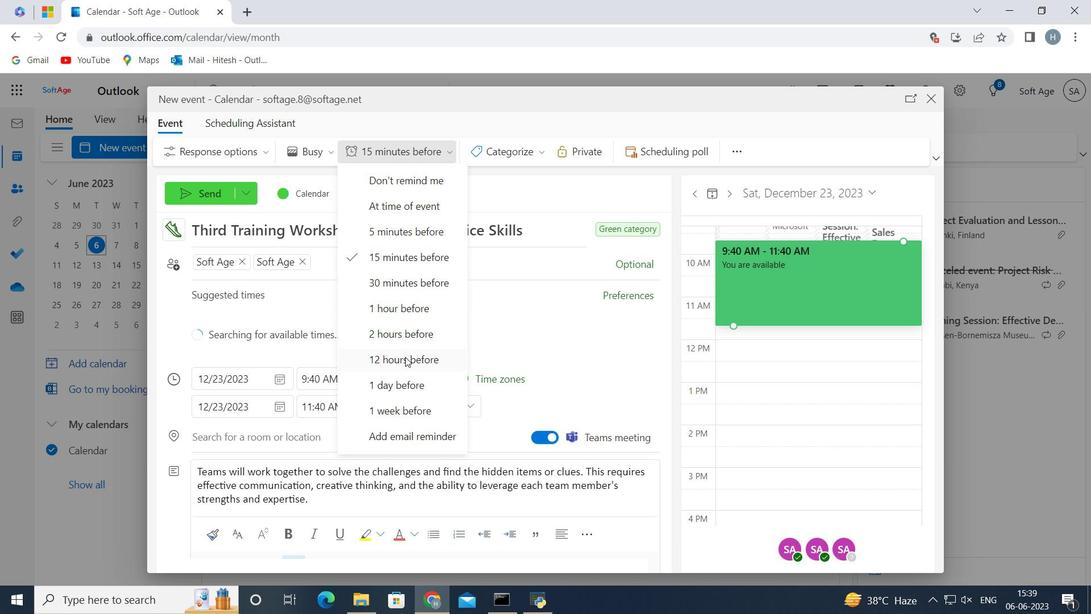 
Action: Mouse moved to (211, 195)
Screenshot: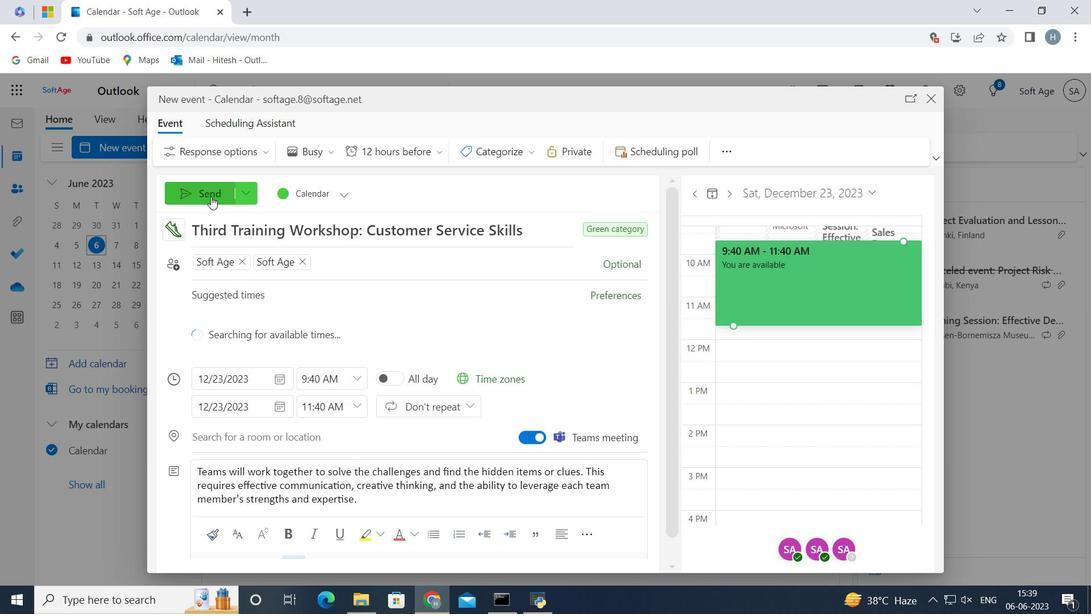 
Action: Mouse pressed left at (211, 195)
Screenshot: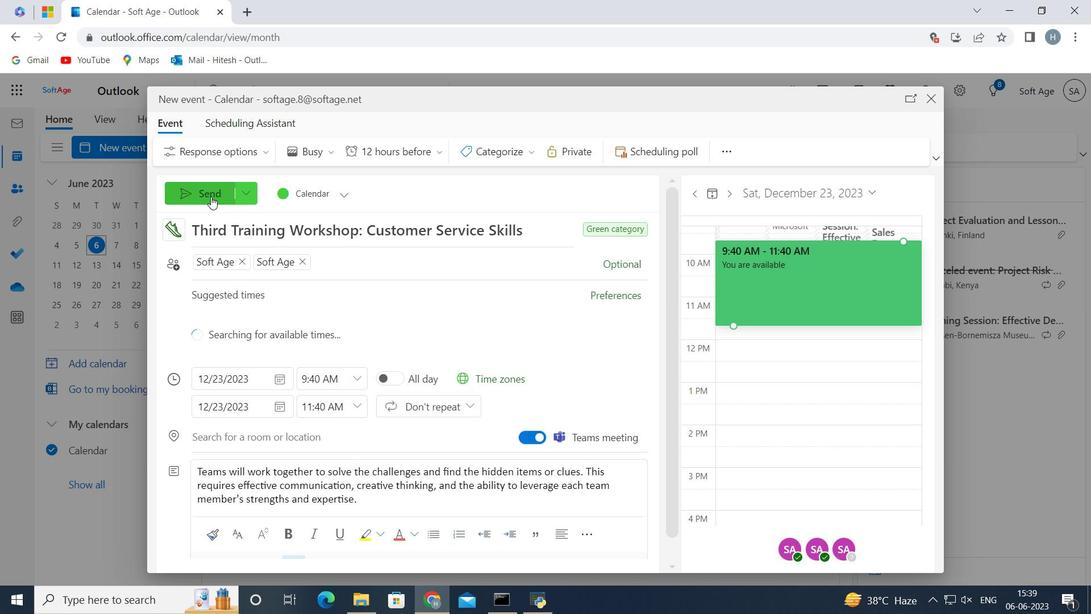
Action: Mouse moved to (501, 283)
Screenshot: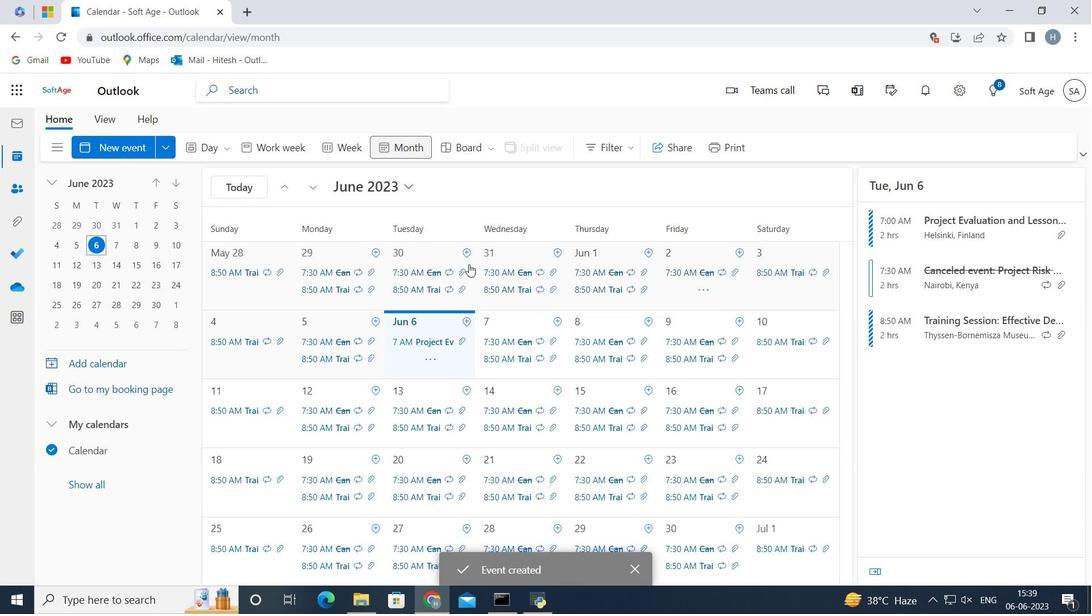 
